 Task: Create a due date automation trigger when advanced on, 2 hours before a card is due add fields without custom field "Resume" set to a date between 1 and 7 working days ago.
Action: Mouse moved to (1284, 92)
Screenshot: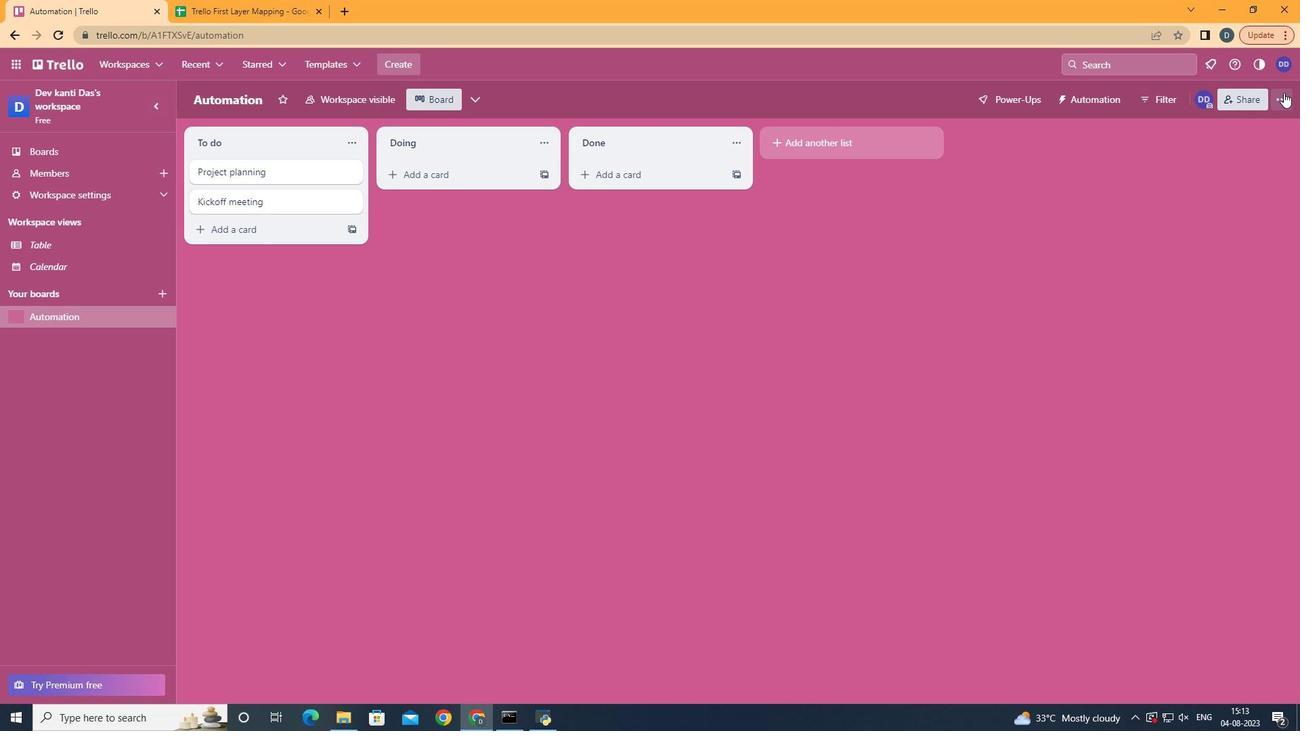 
Action: Mouse pressed left at (1284, 92)
Screenshot: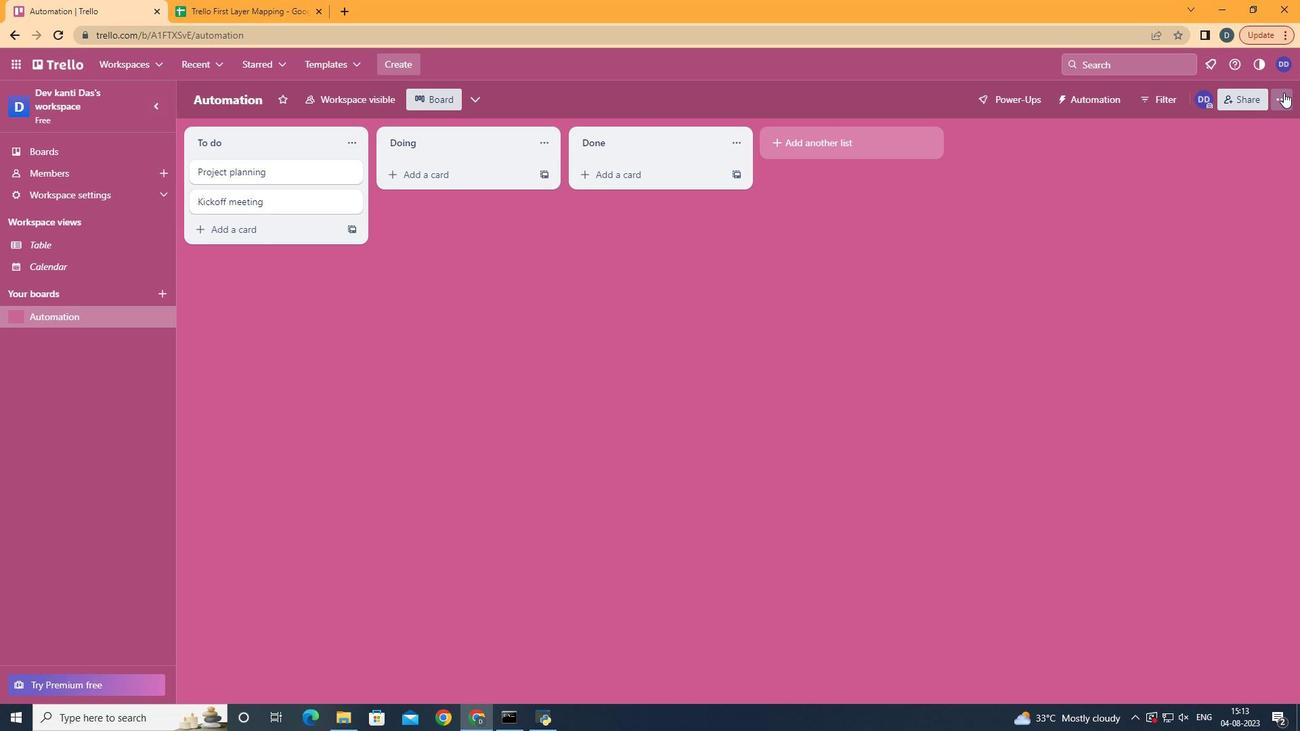 
Action: Mouse moved to (1188, 304)
Screenshot: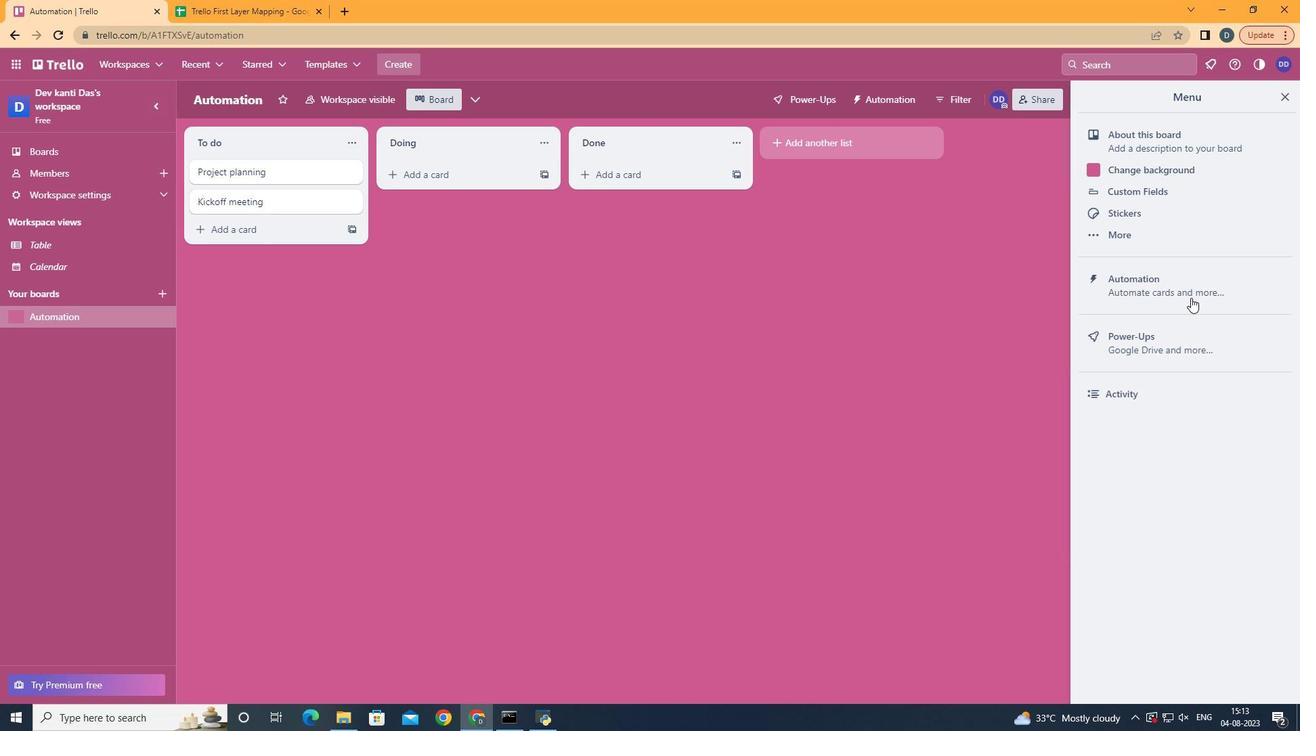 
Action: Mouse pressed left at (1188, 304)
Screenshot: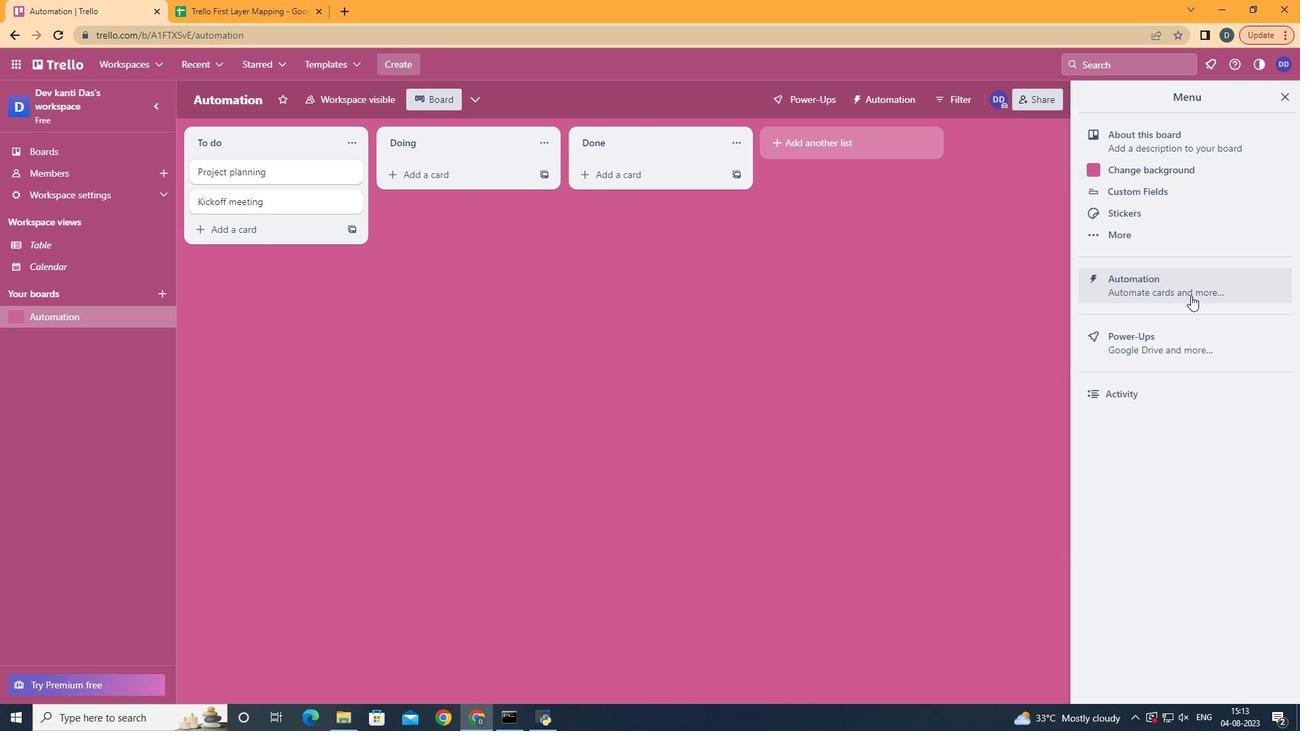 
Action: Mouse moved to (1191, 293)
Screenshot: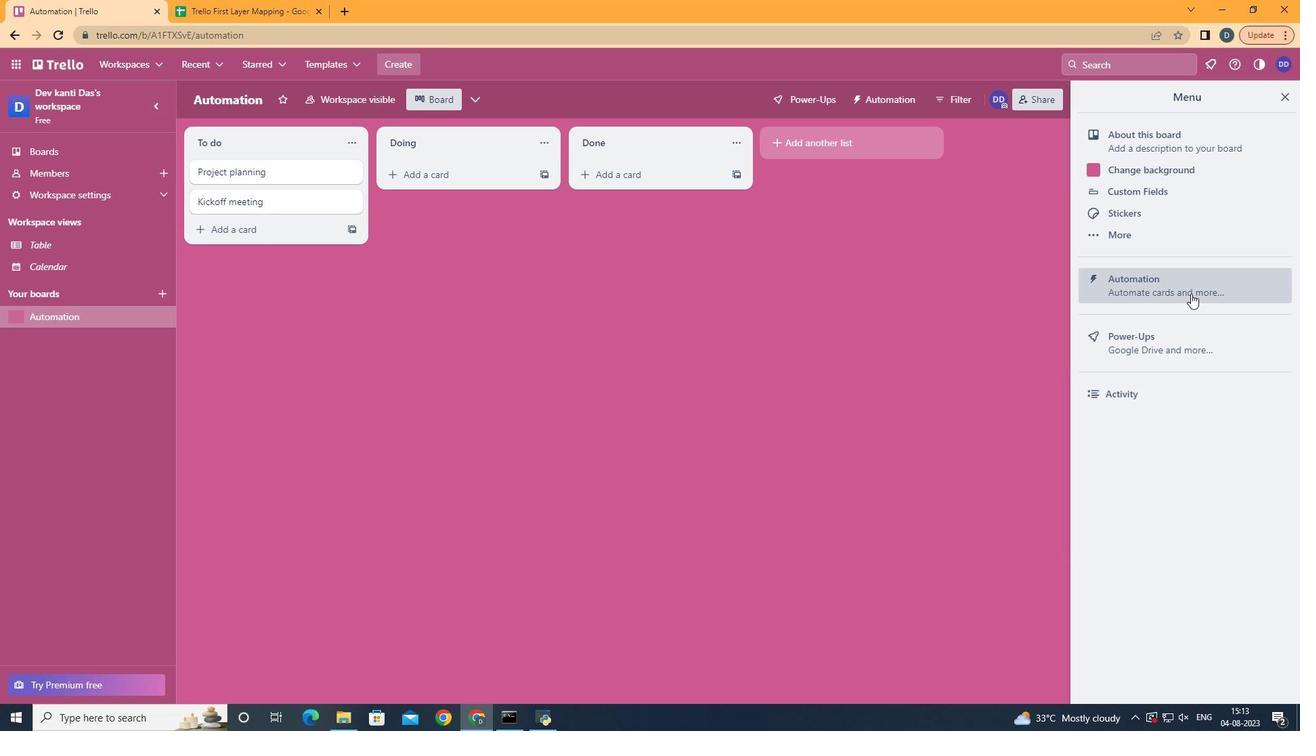 
Action: Mouse pressed left at (1191, 293)
Screenshot: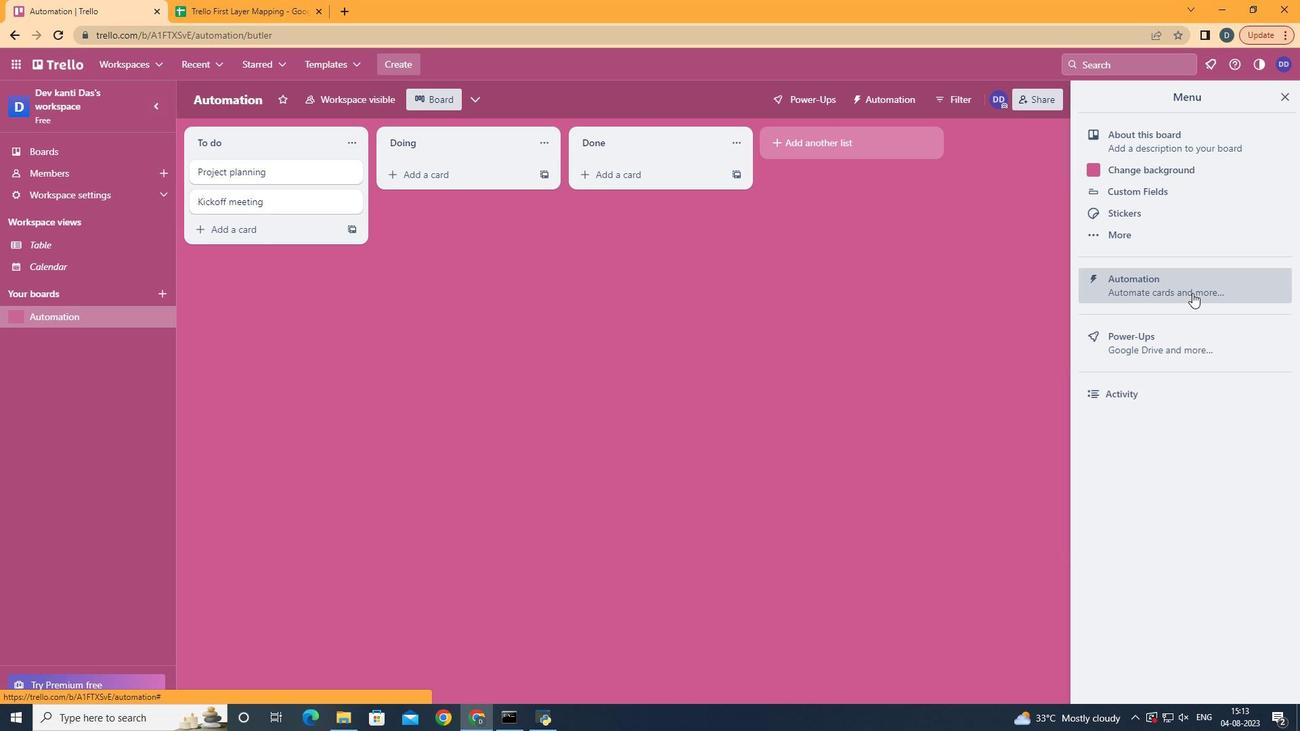 
Action: Mouse moved to (287, 270)
Screenshot: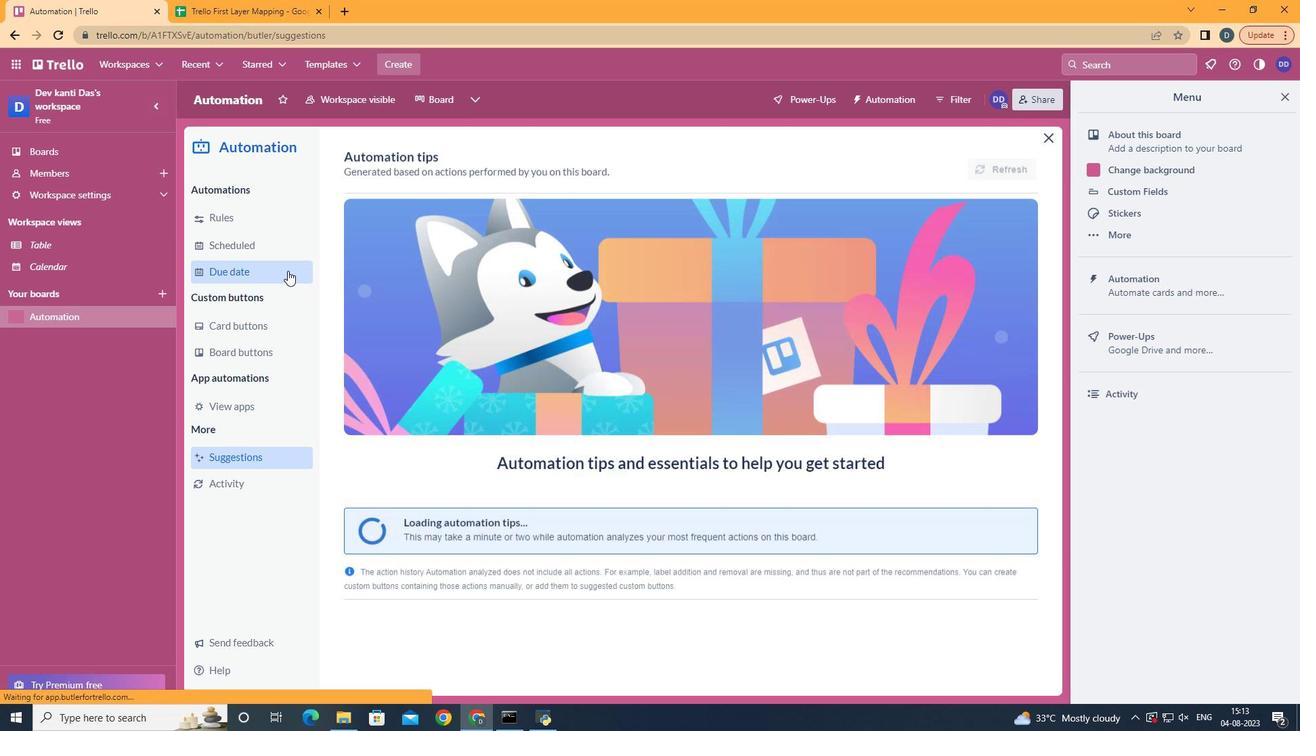 
Action: Mouse pressed left at (287, 270)
Screenshot: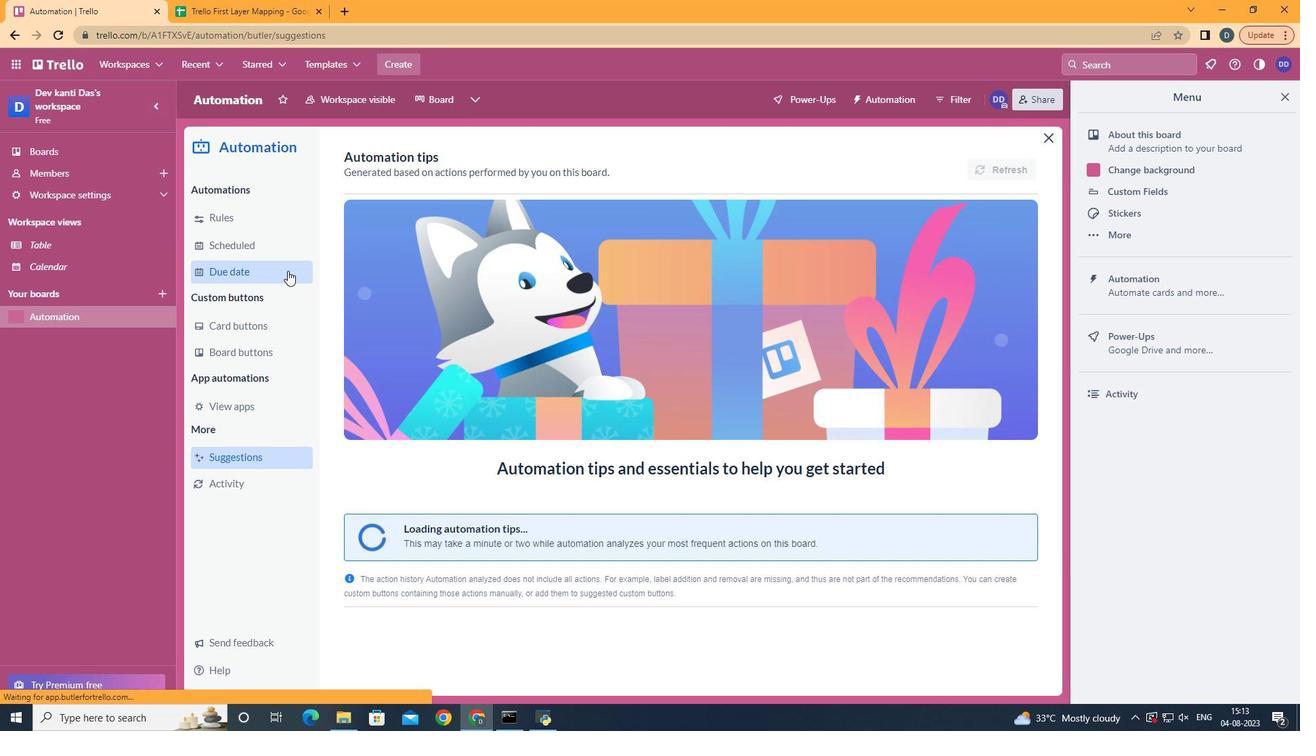
Action: Mouse moved to (950, 162)
Screenshot: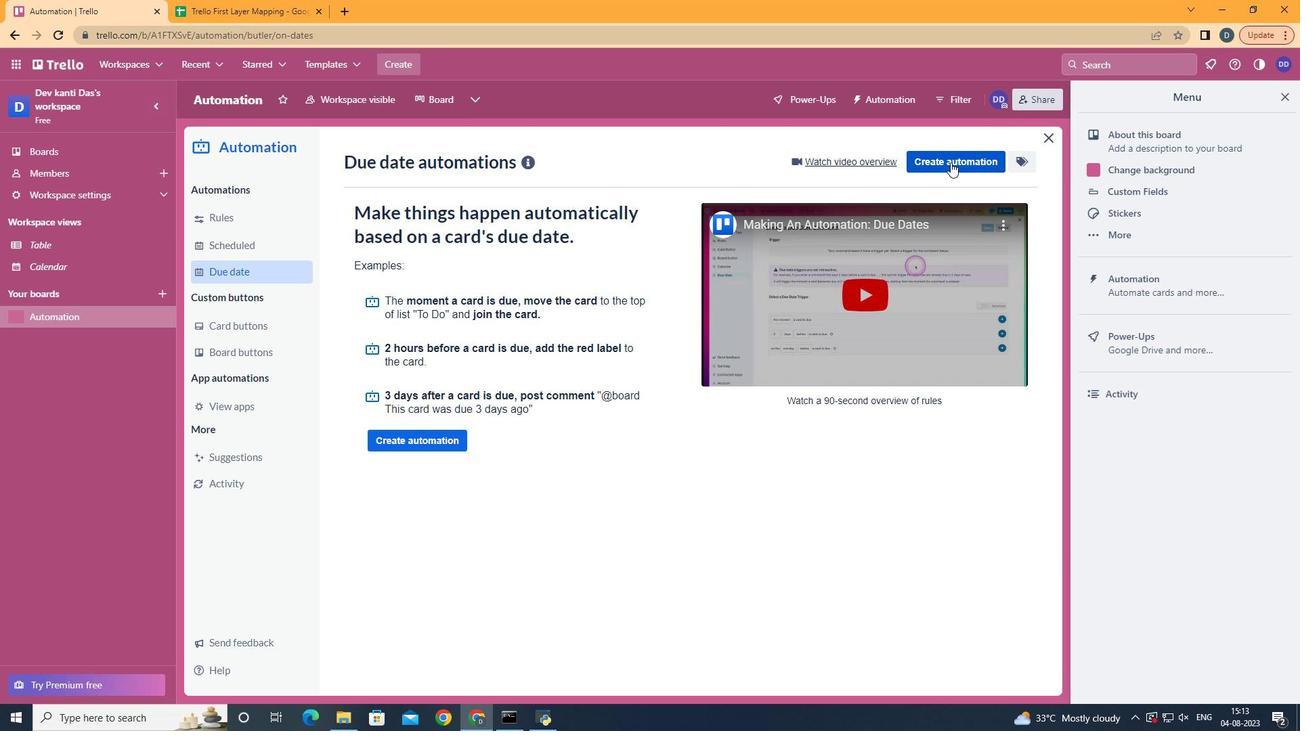 
Action: Mouse pressed left at (950, 162)
Screenshot: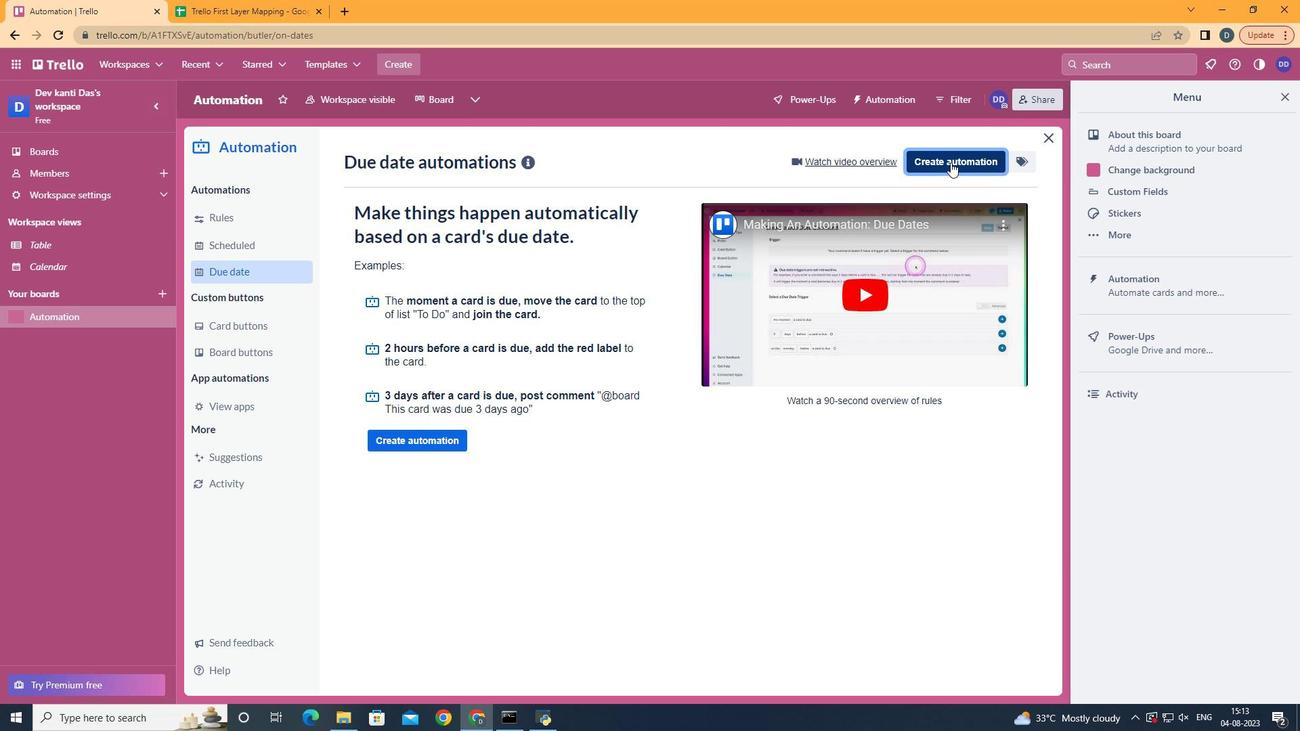 
Action: Mouse moved to (761, 287)
Screenshot: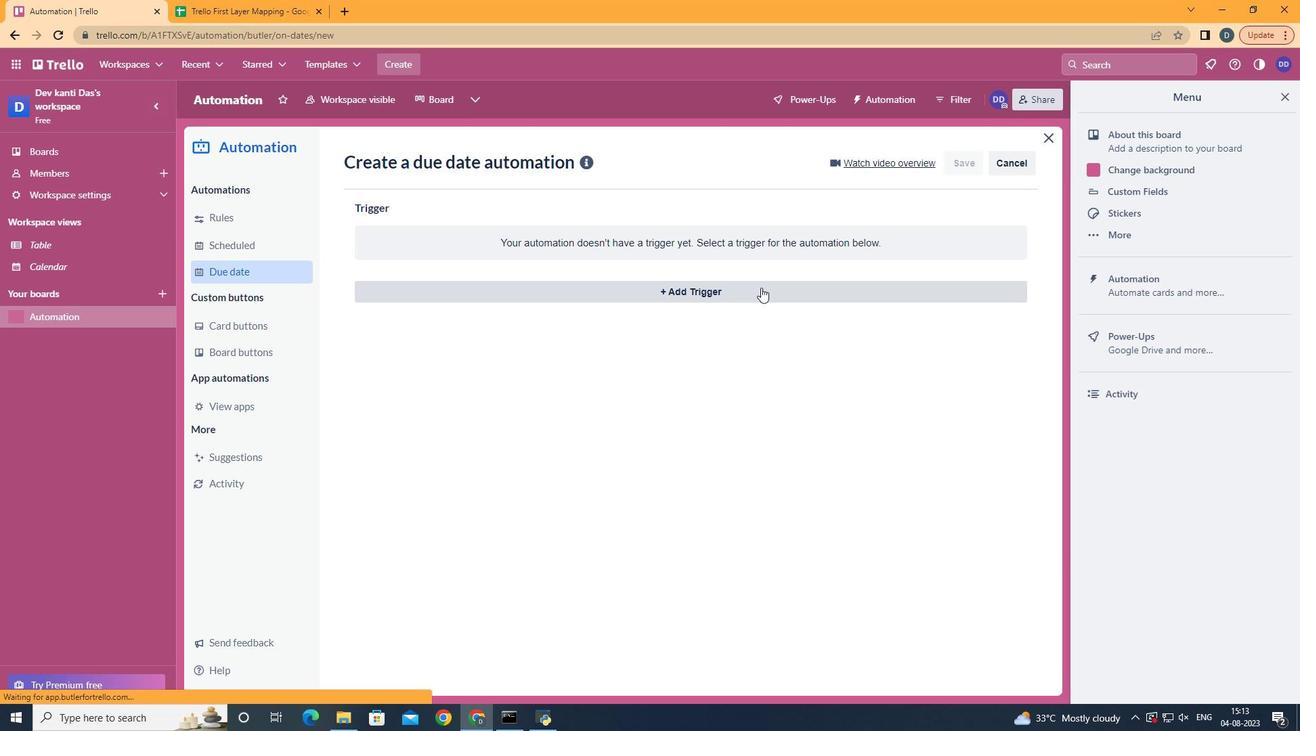 
Action: Mouse pressed left at (761, 287)
Screenshot: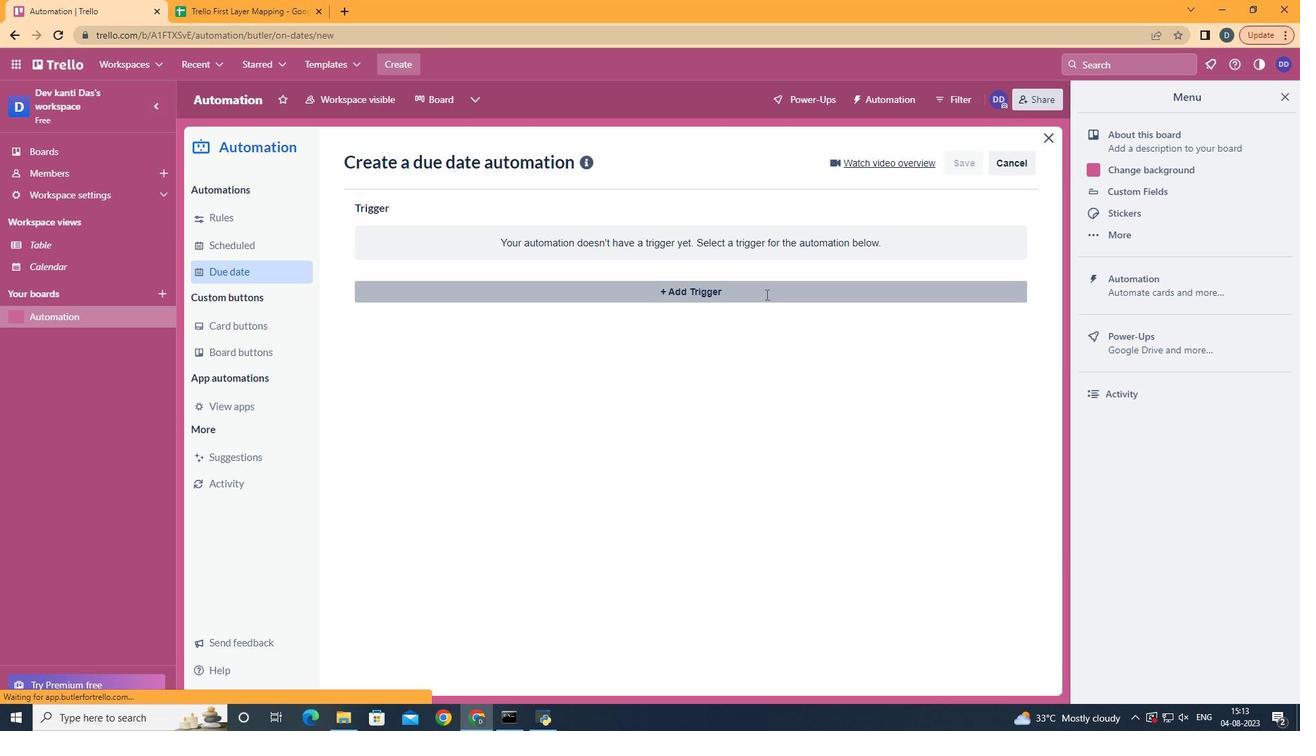 
Action: Mouse moved to (431, 579)
Screenshot: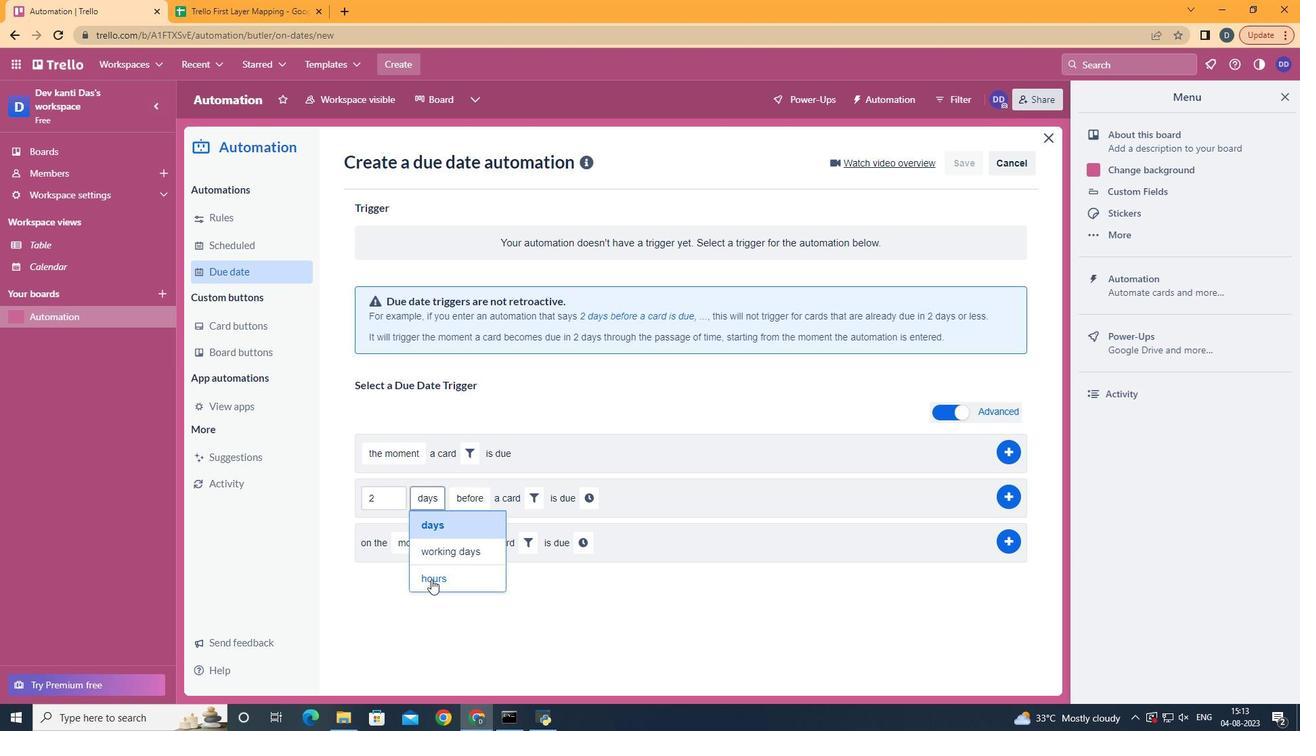 
Action: Mouse pressed left at (431, 579)
Screenshot: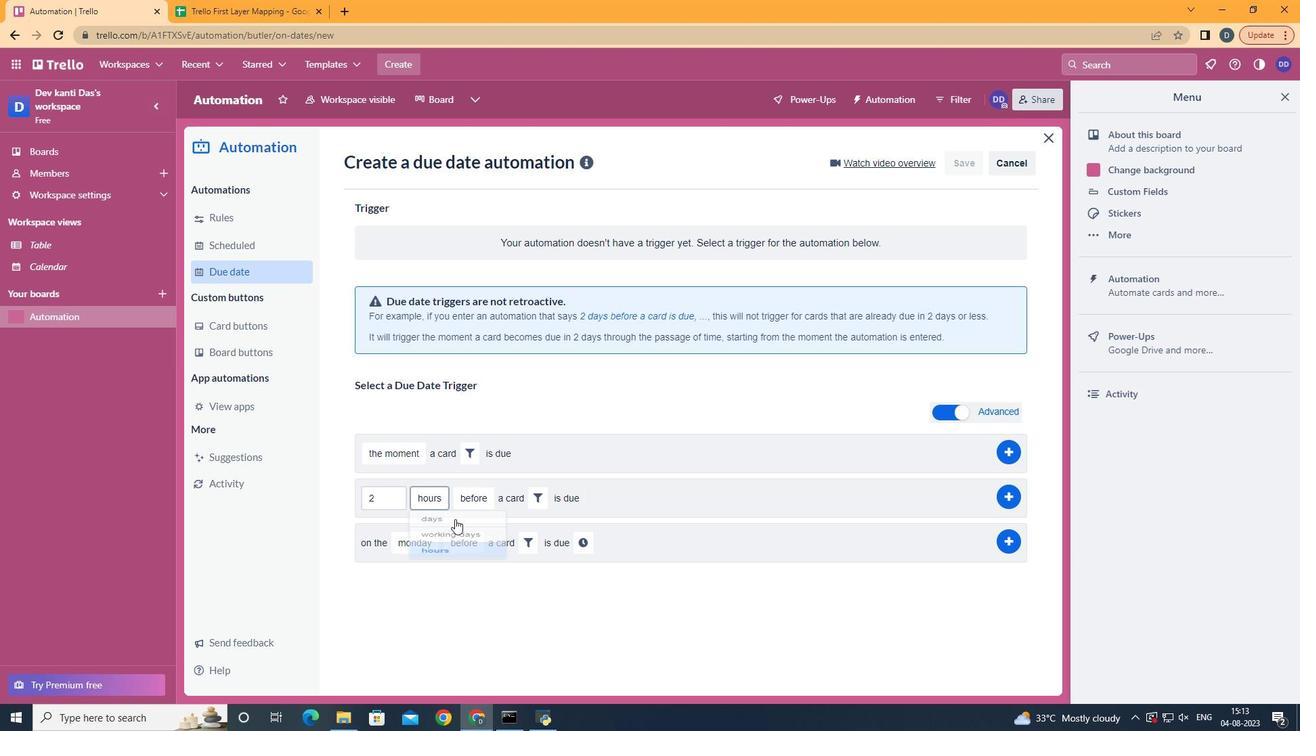
Action: Mouse moved to (468, 517)
Screenshot: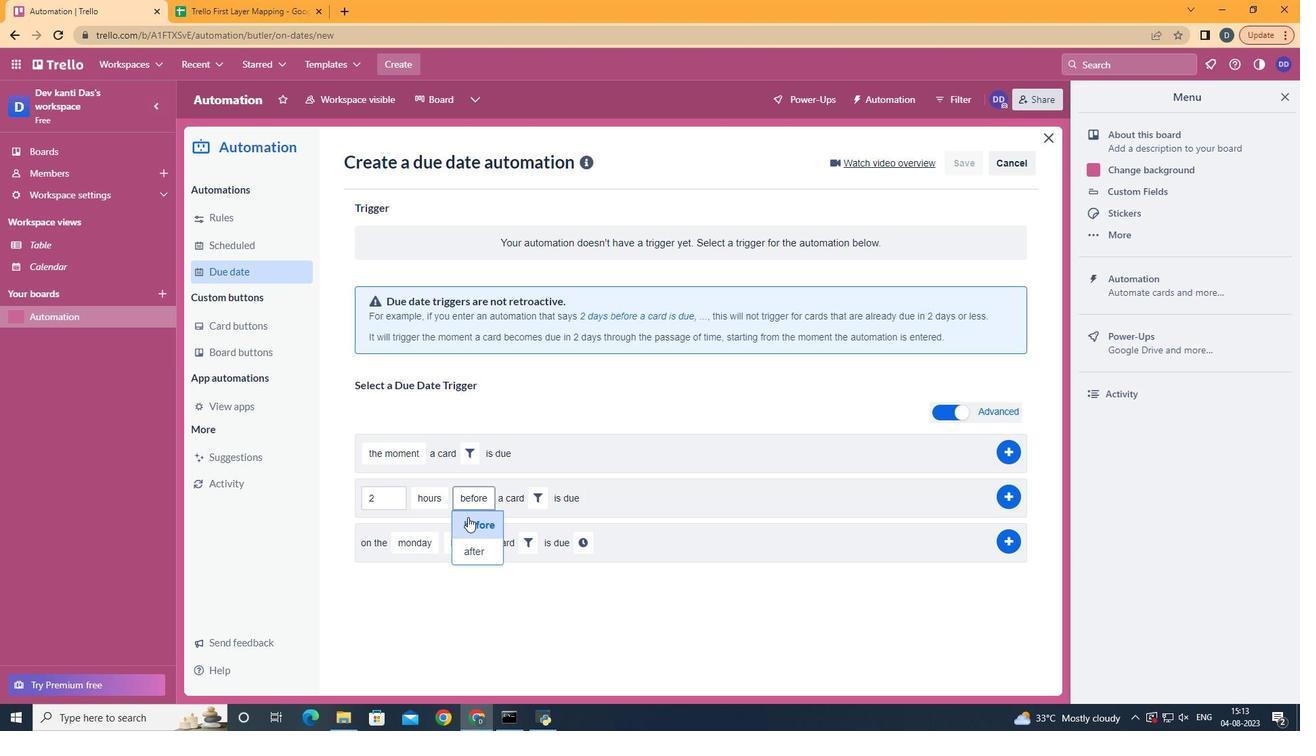 
Action: Mouse pressed left at (468, 517)
Screenshot: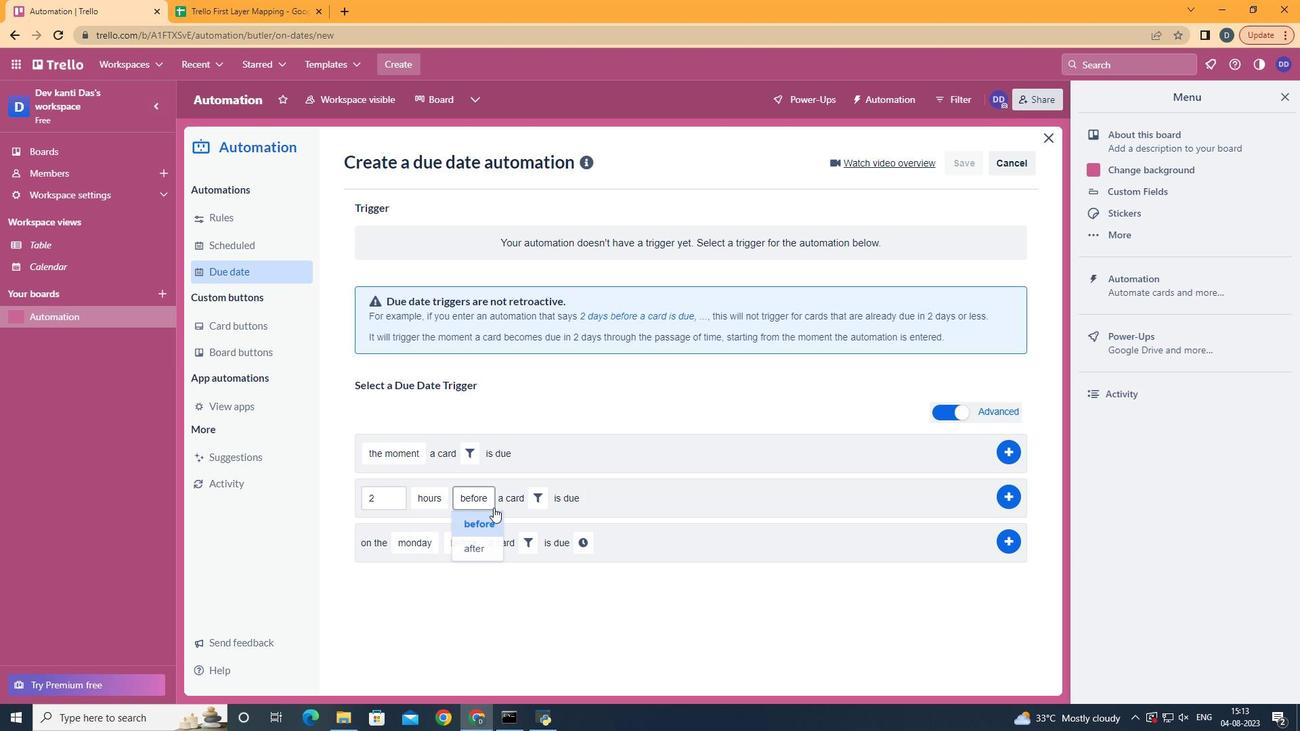 
Action: Mouse moved to (538, 493)
Screenshot: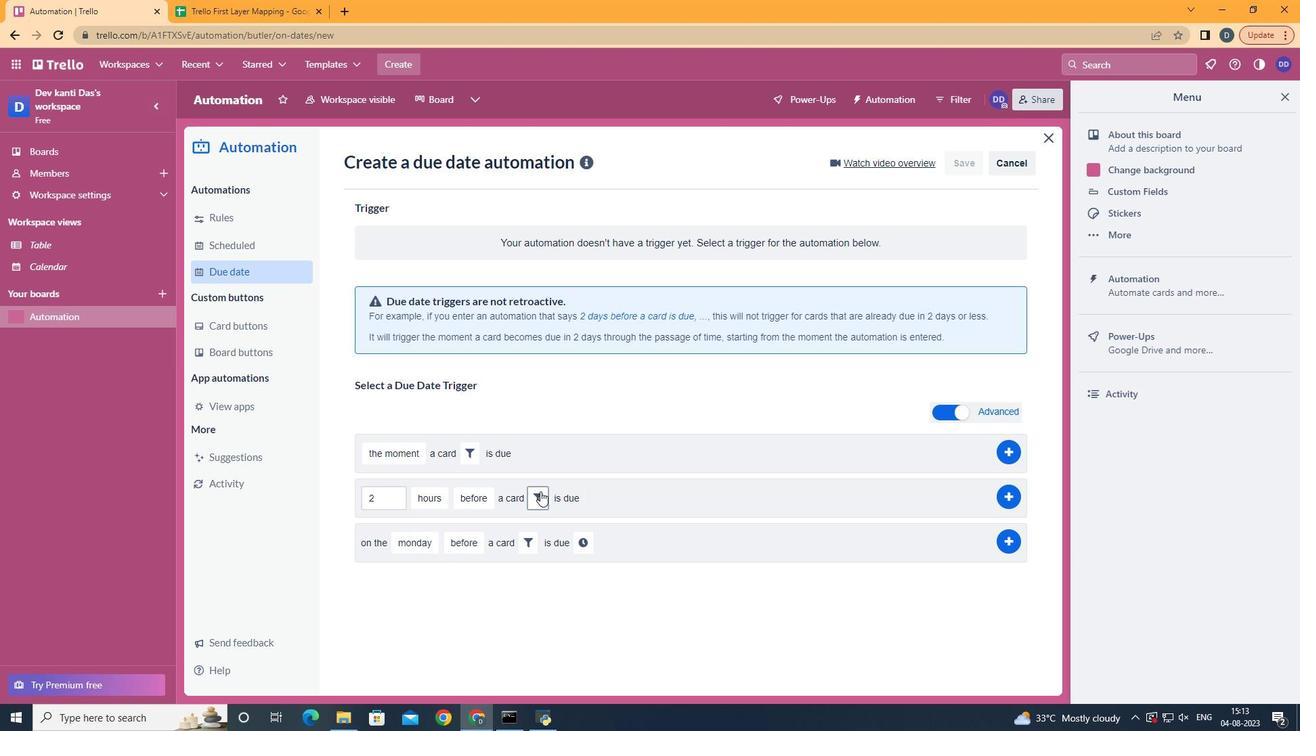 
Action: Mouse pressed left at (538, 493)
Screenshot: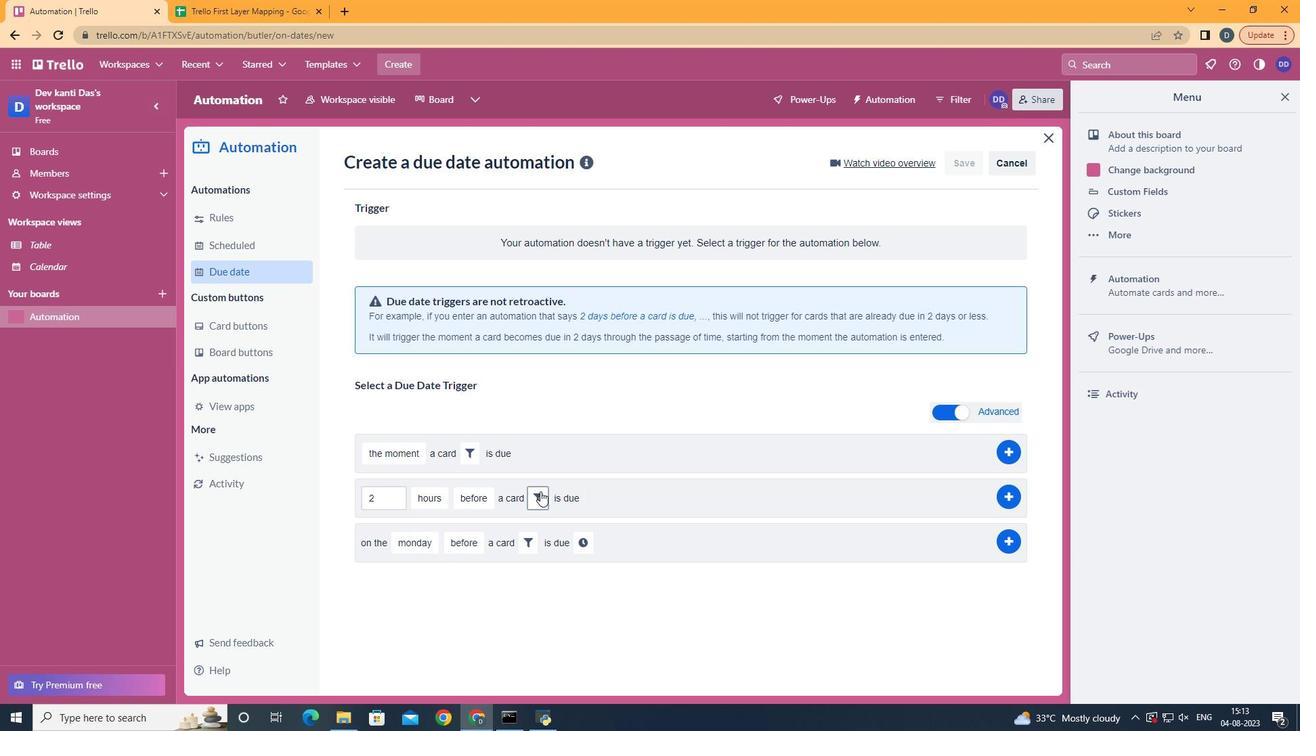 
Action: Mouse moved to (758, 539)
Screenshot: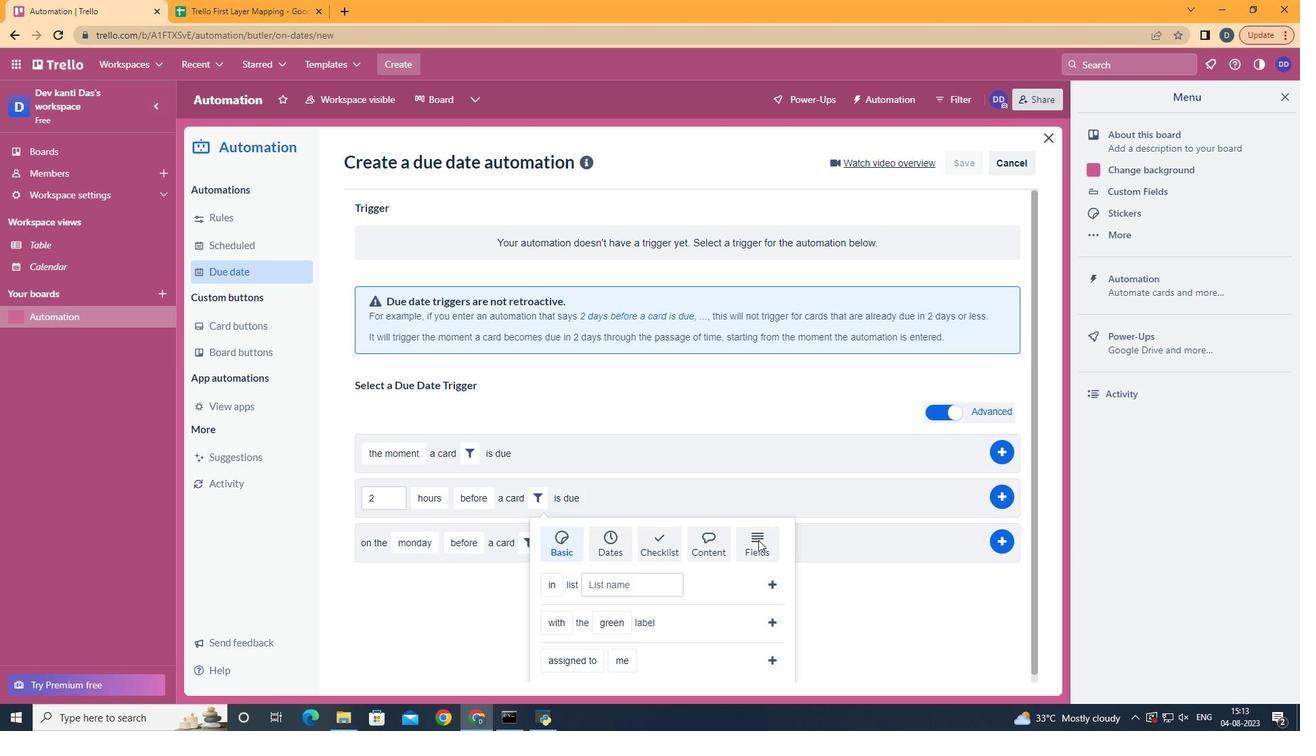 
Action: Mouse pressed left at (758, 539)
Screenshot: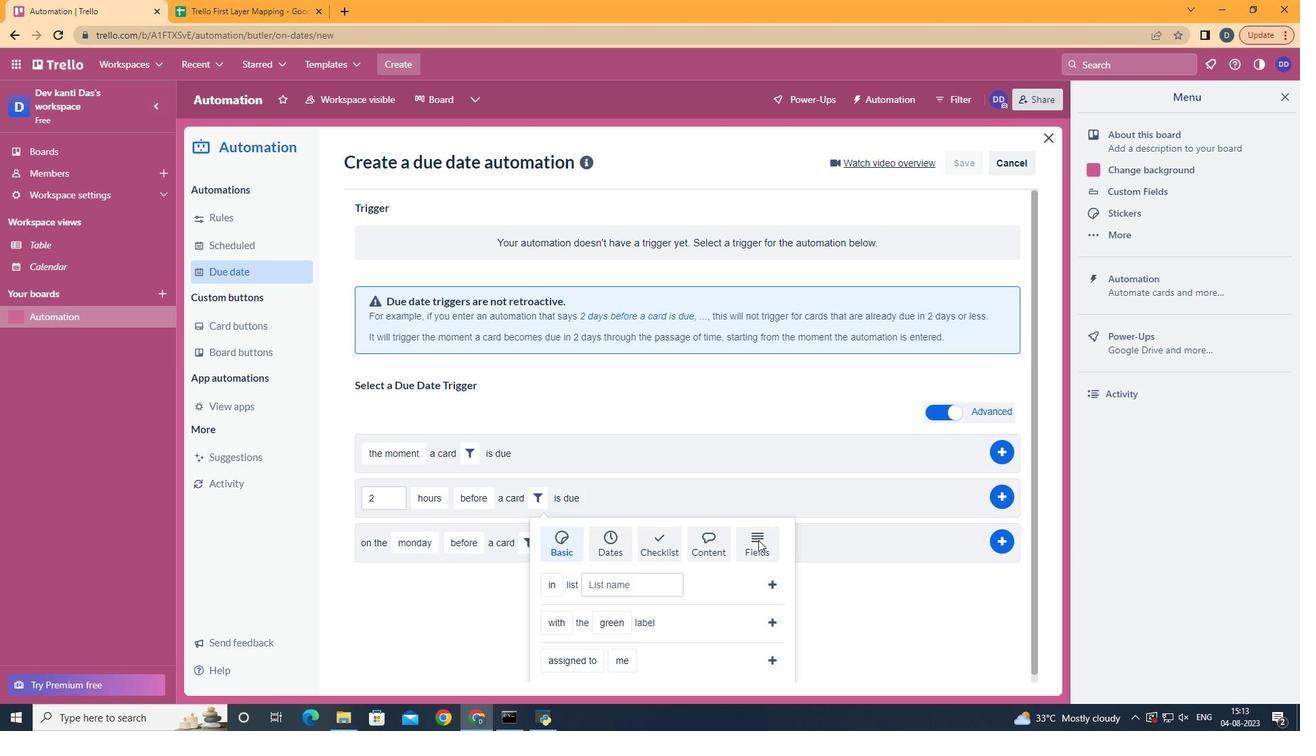 
Action: Mouse moved to (758, 540)
Screenshot: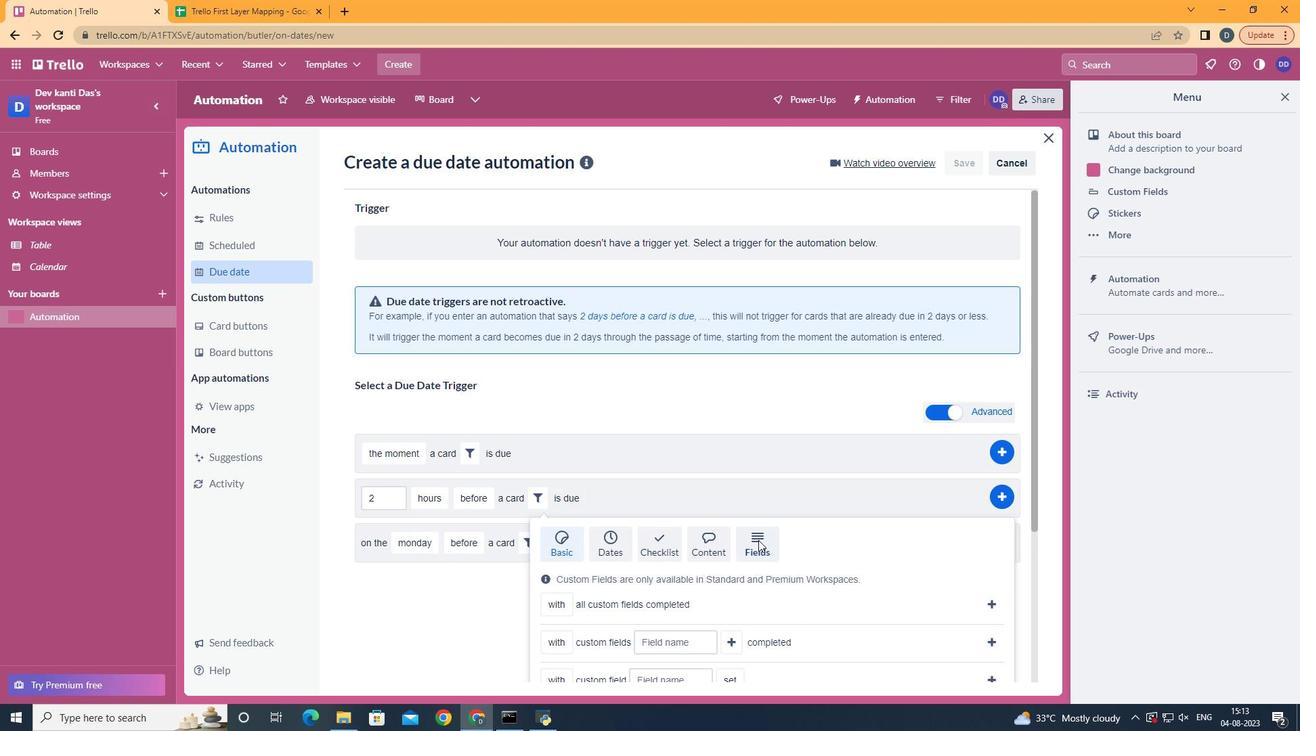 
Action: Mouse scrolled (758, 539) with delta (0, 0)
Screenshot: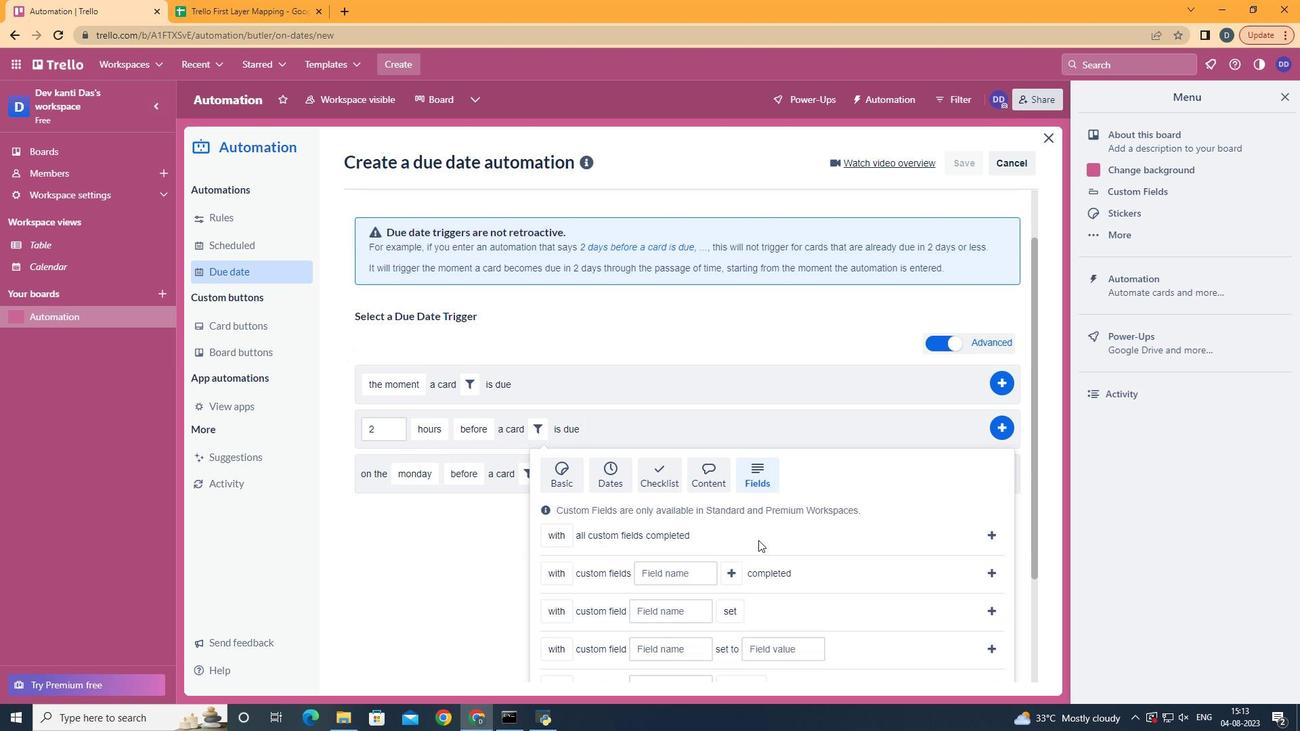 
Action: Mouse scrolled (758, 539) with delta (0, 0)
Screenshot: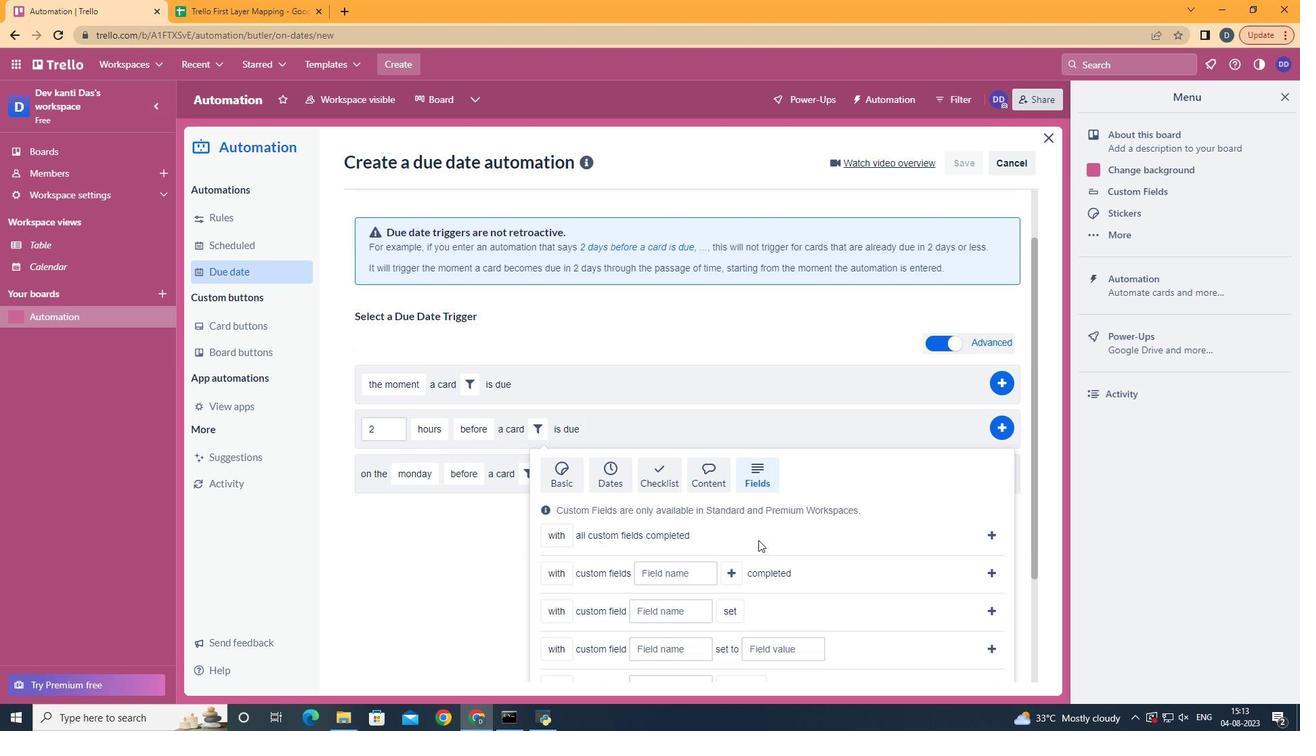 
Action: Mouse scrolled (758, 539) with delta (0, 0)
Screenshot: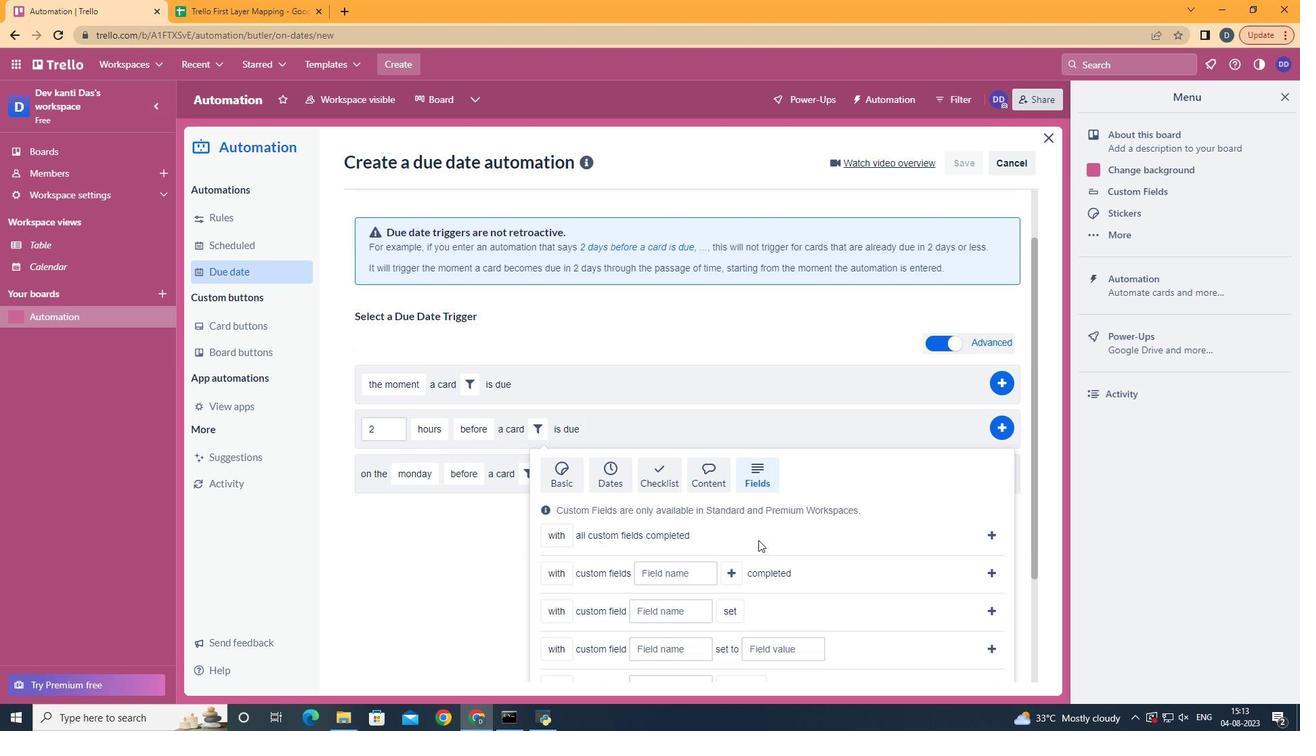 
Action: Mouse scrolled (758, 539) with delta (0, 0)
Screenshot: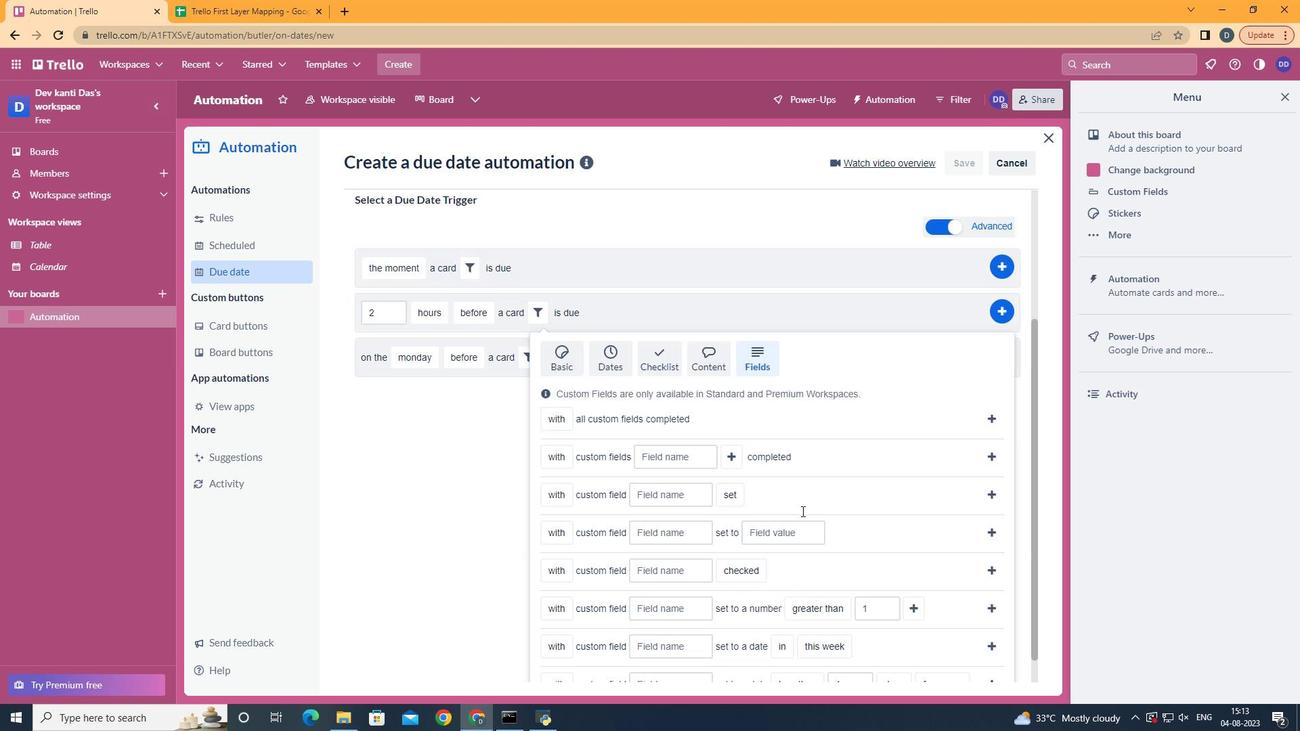 
Action: Mouse scrolled (758, 539) with delta (0, 0)
Screenshot: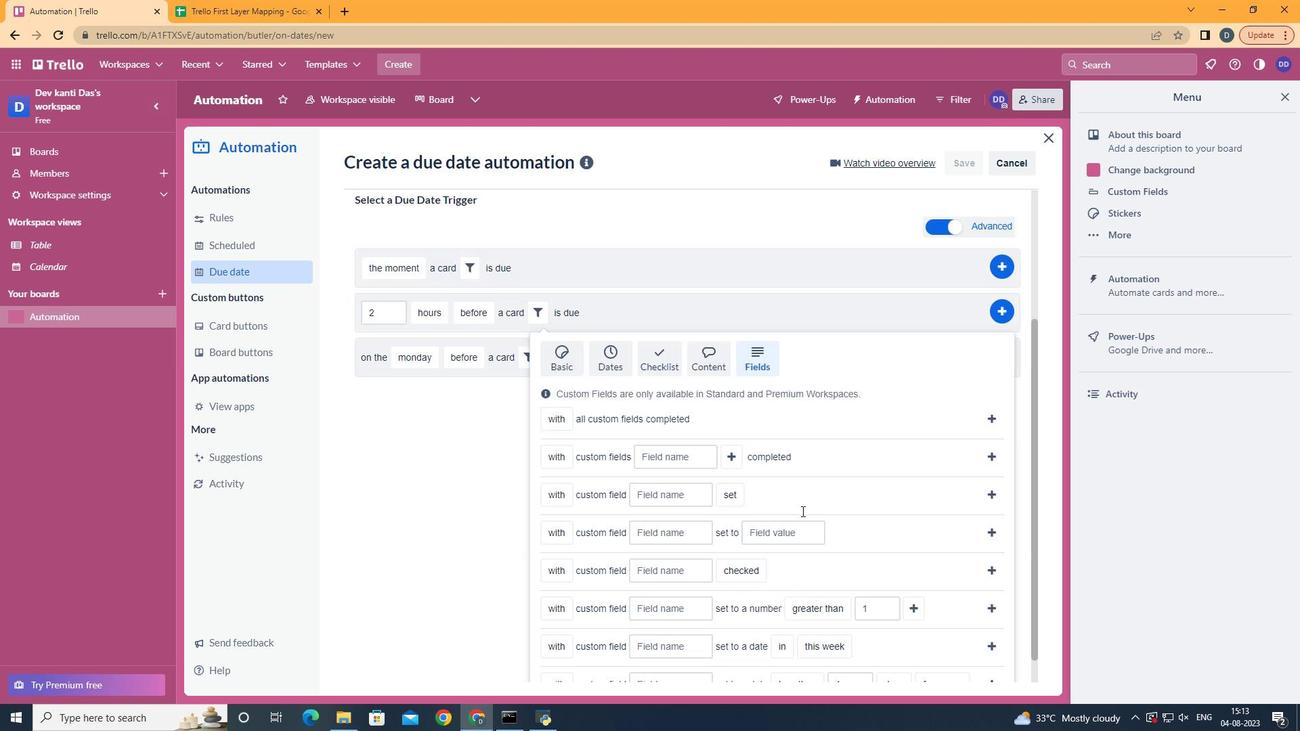 
Action: Mouse scrolled (758, 539) with delta (0, 0)
Screenshot: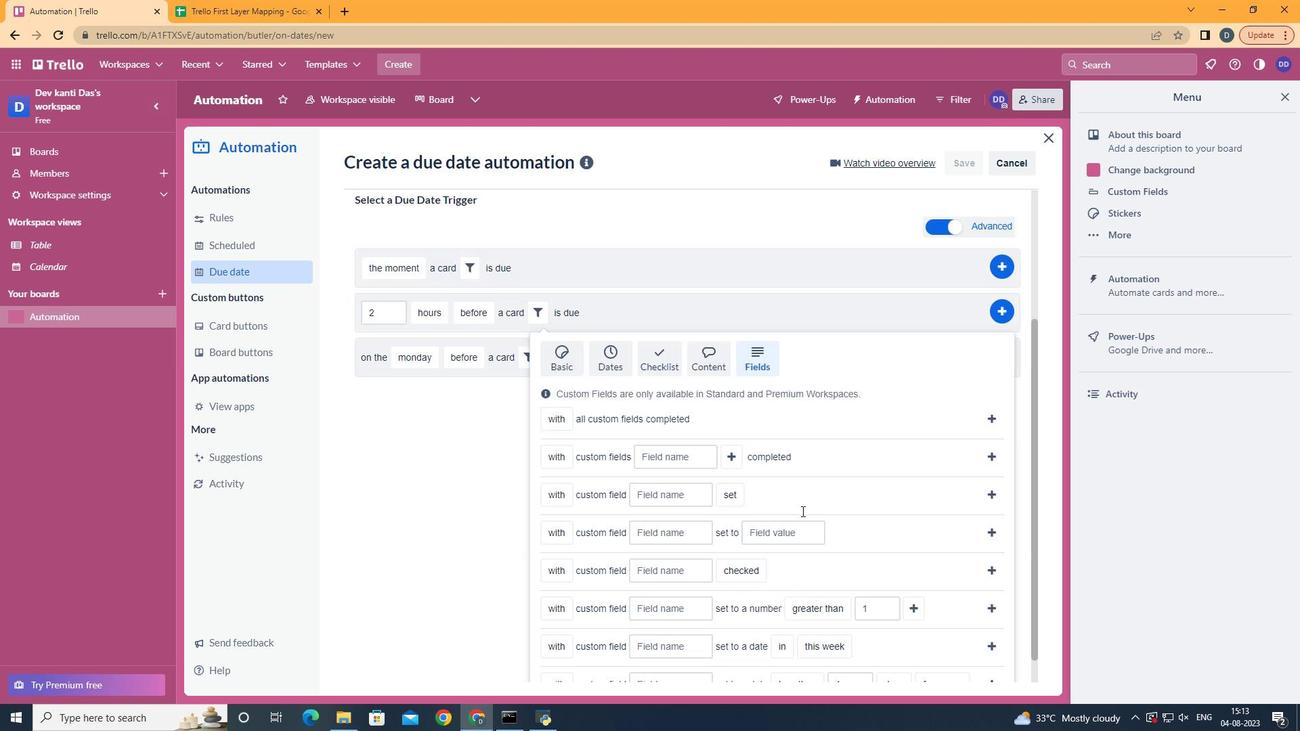 
Action: Mouse scrolled (758, 539) with delta (0, 0)
Screenshot: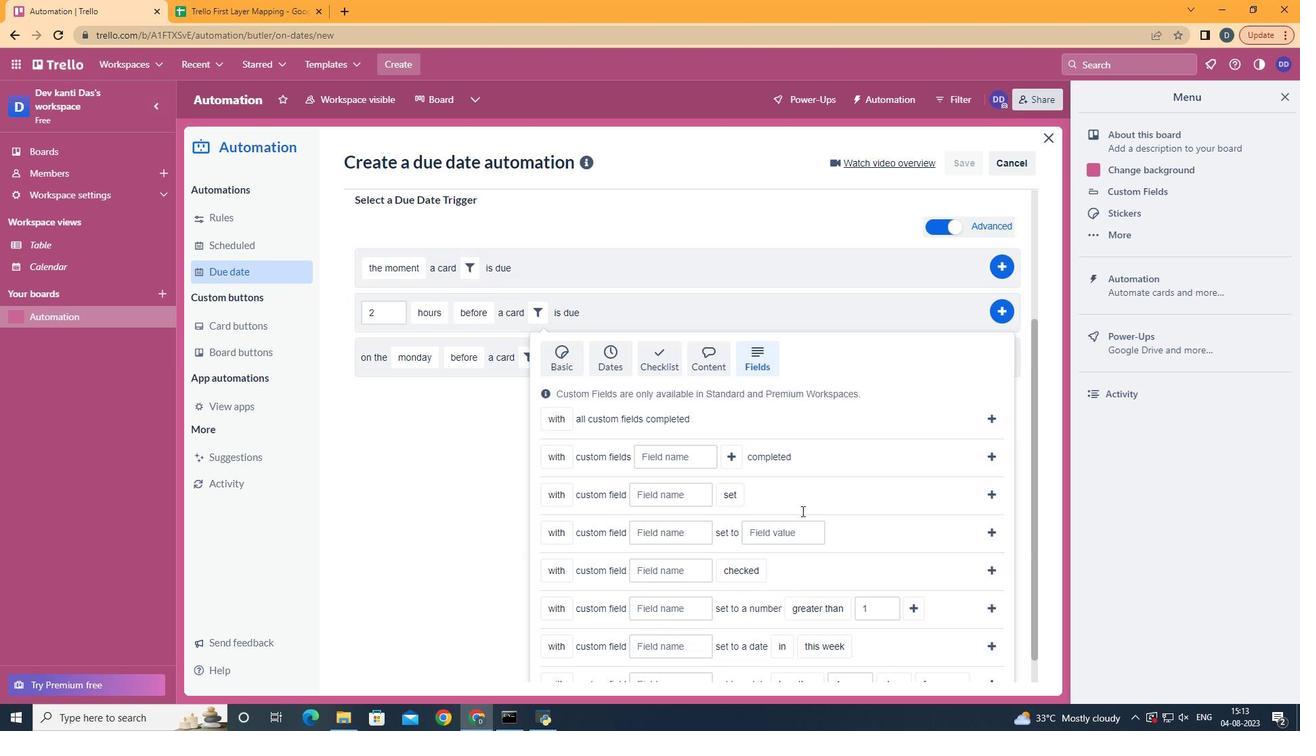 
Action: Mouse moved to (567, 634)
Screenshot: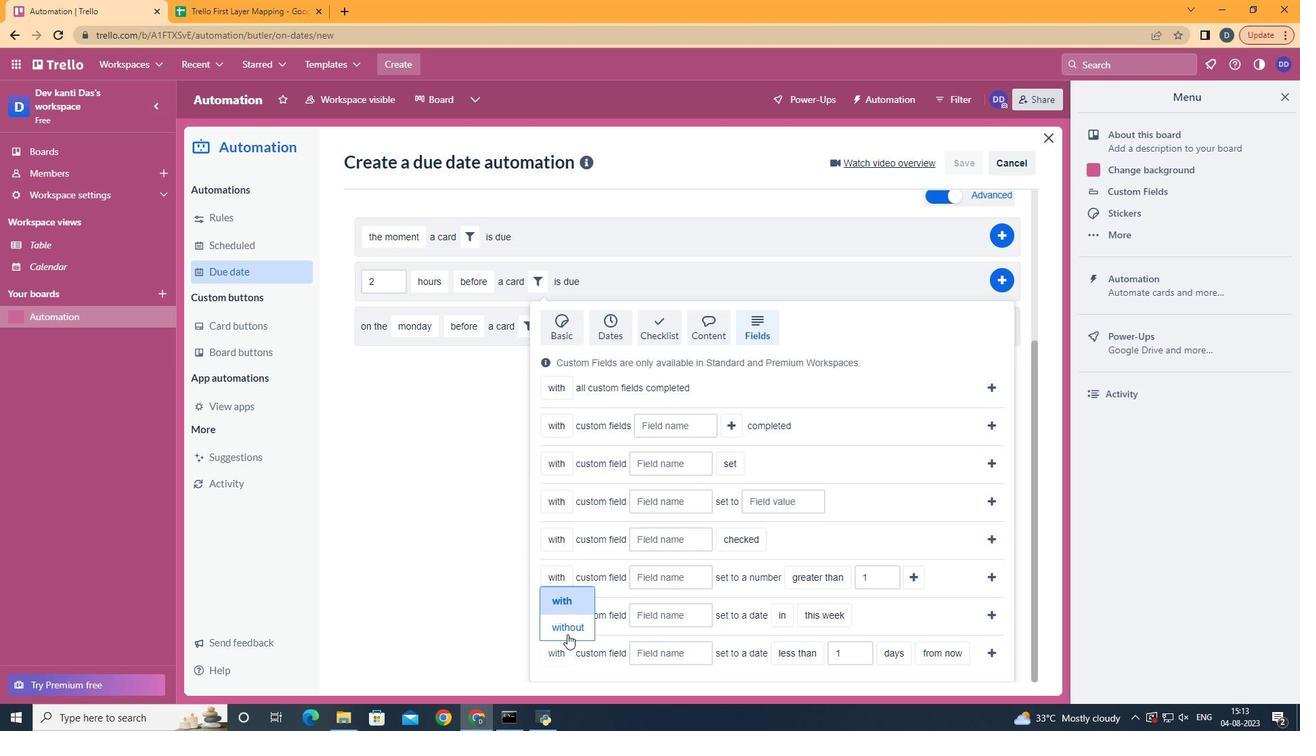 
Action: Mouse pressed left at (567, 634)
Screenshot: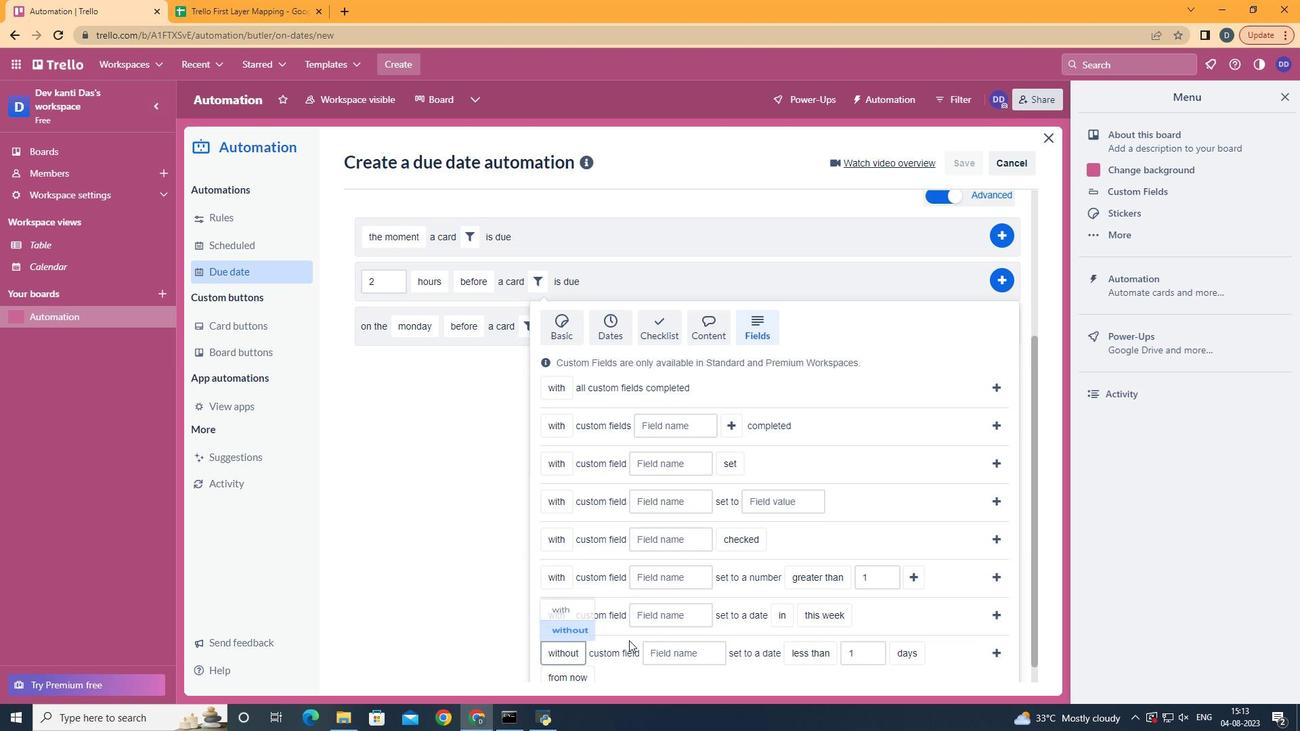 
Action: Mouse moved to (671, 646)
Screenshot: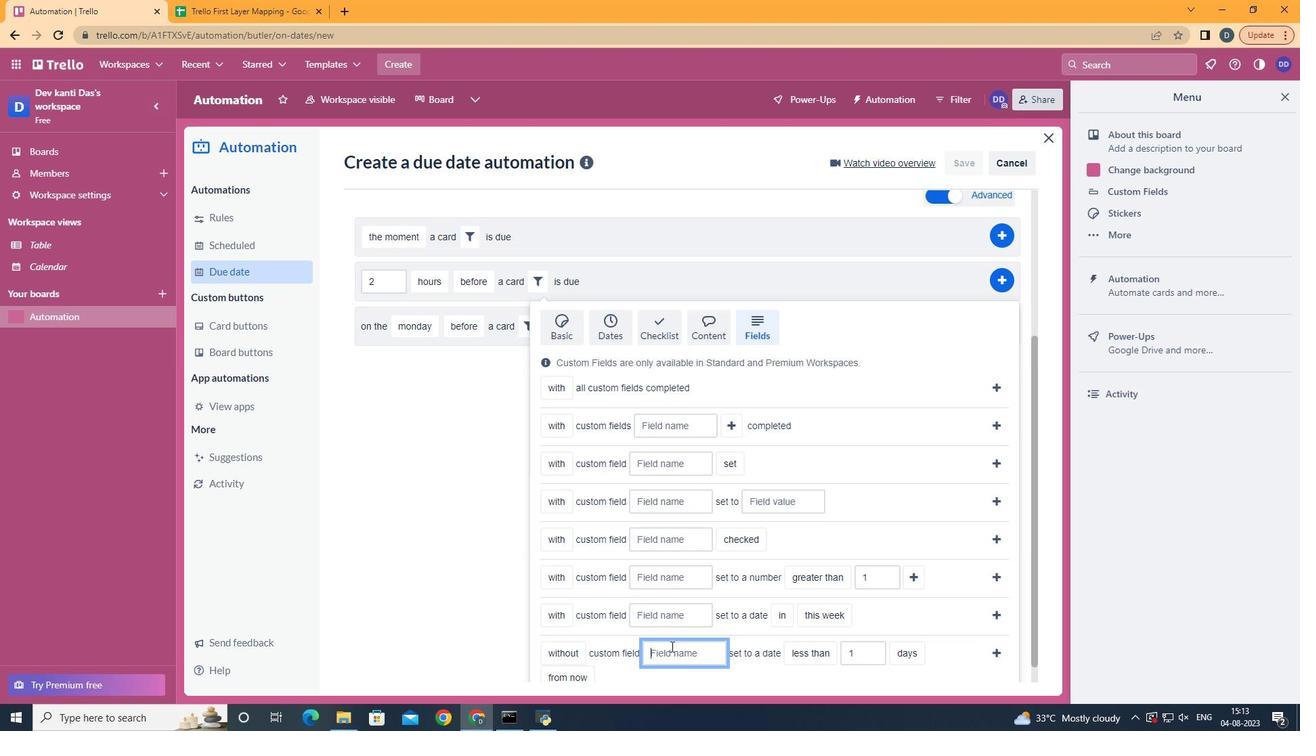 
Action: Mouse pressed left at (671, 646)
Screenshot: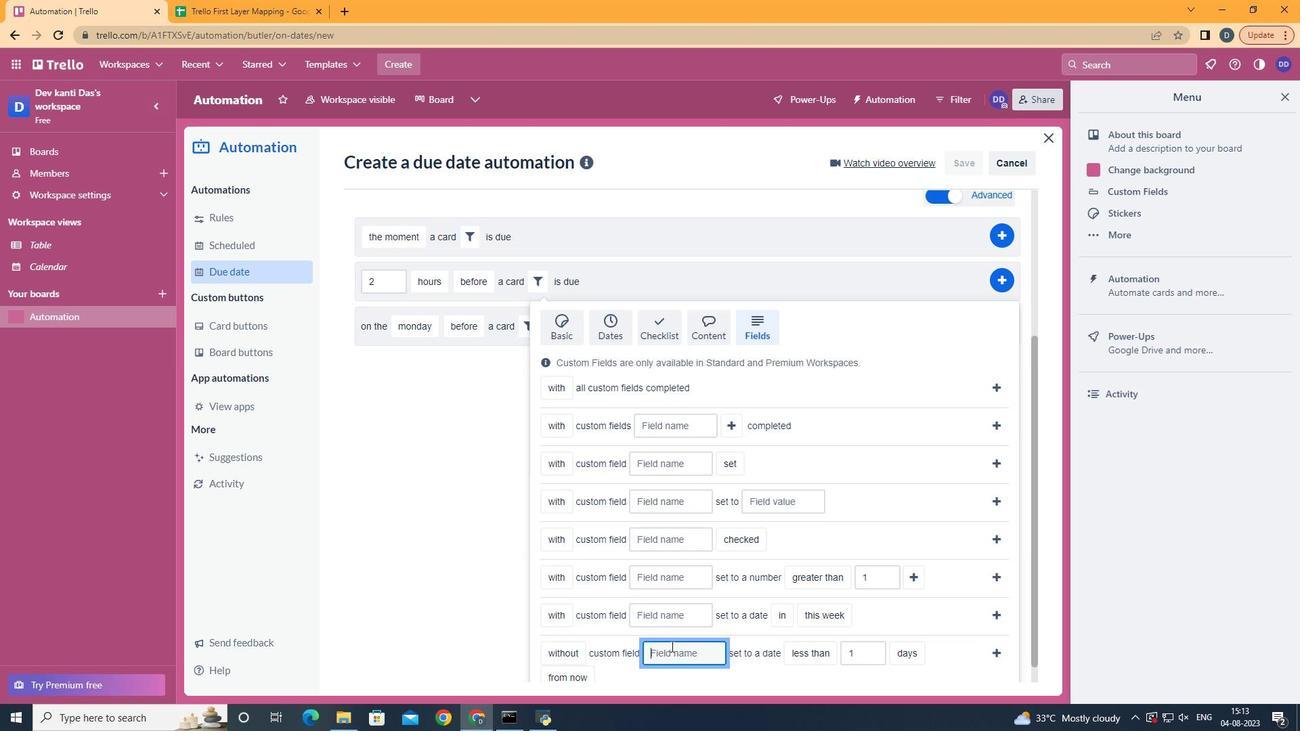 
Action: Mouse moved to (671, 646)
Screenshot: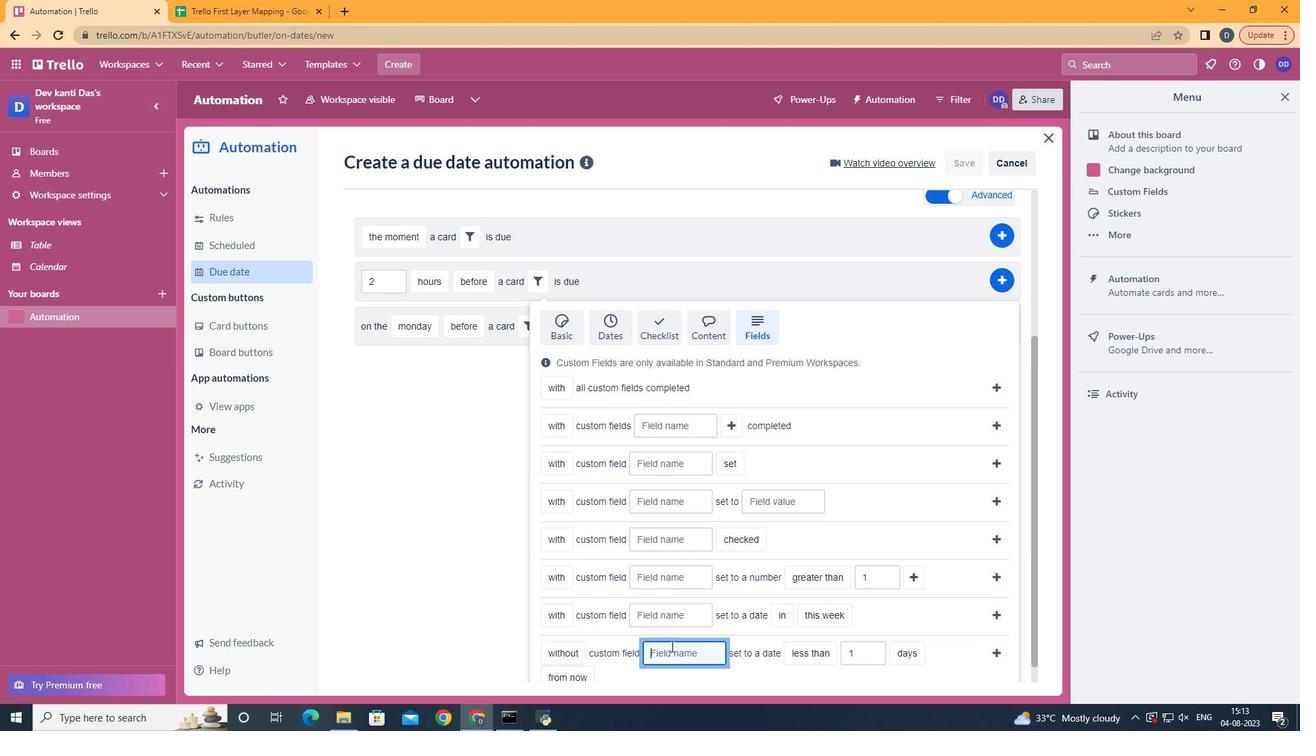 
Action: Key pressed <Key.shift>Resume
Screenshot: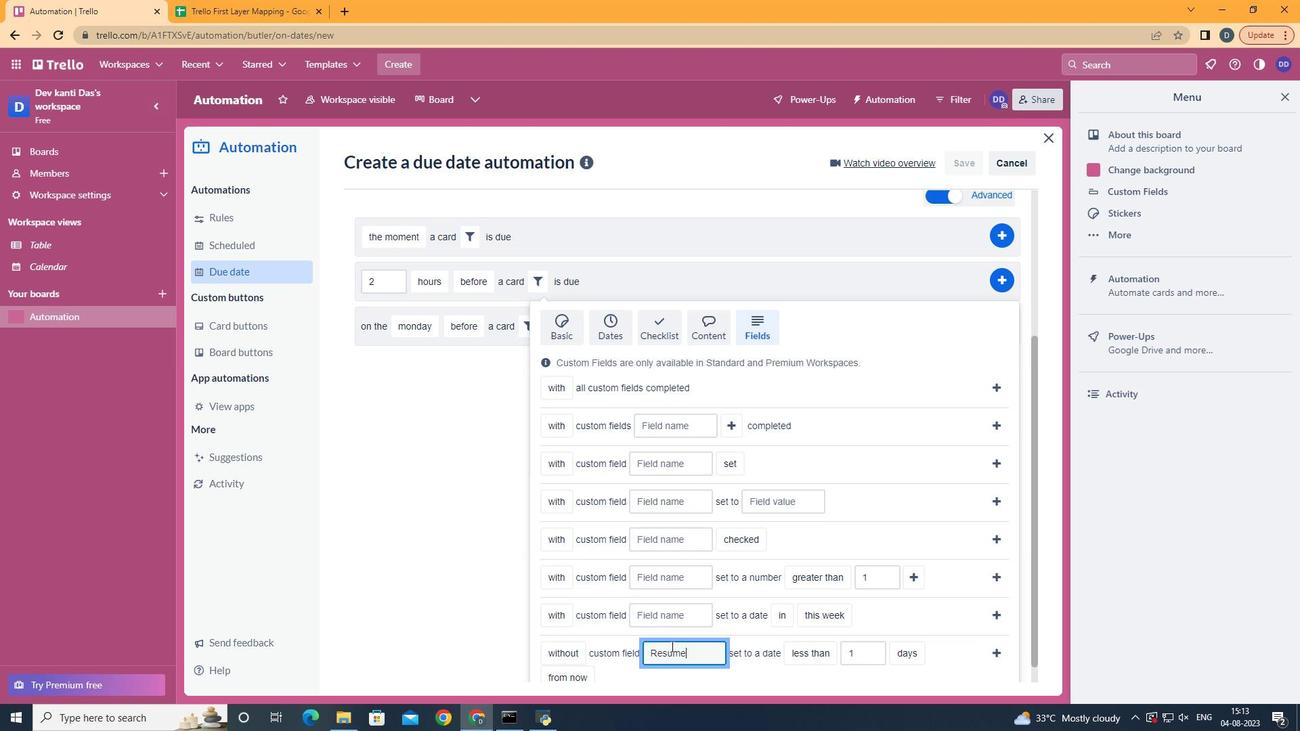 
Action: Mouse scrolled (671, 646) with delta (0, 0)
Screenshot: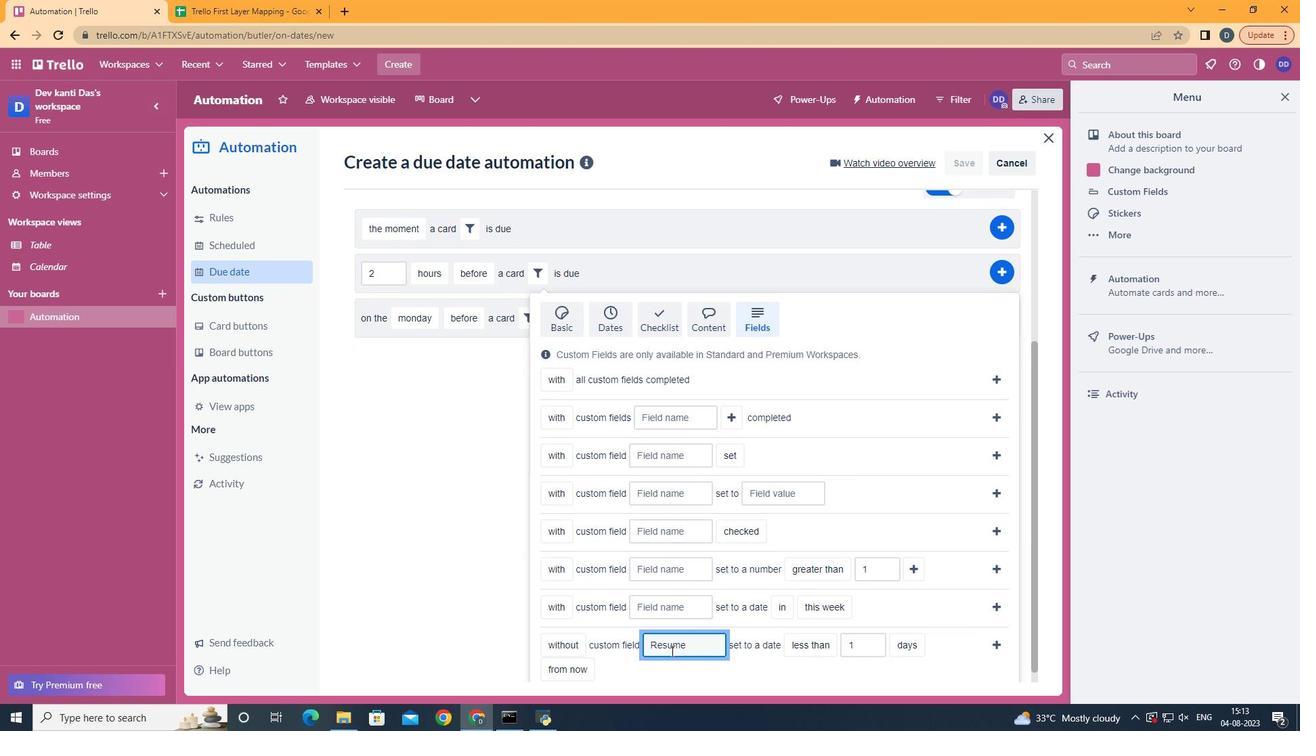 
Action: Mouse moved to (671, 650)
Screenshot: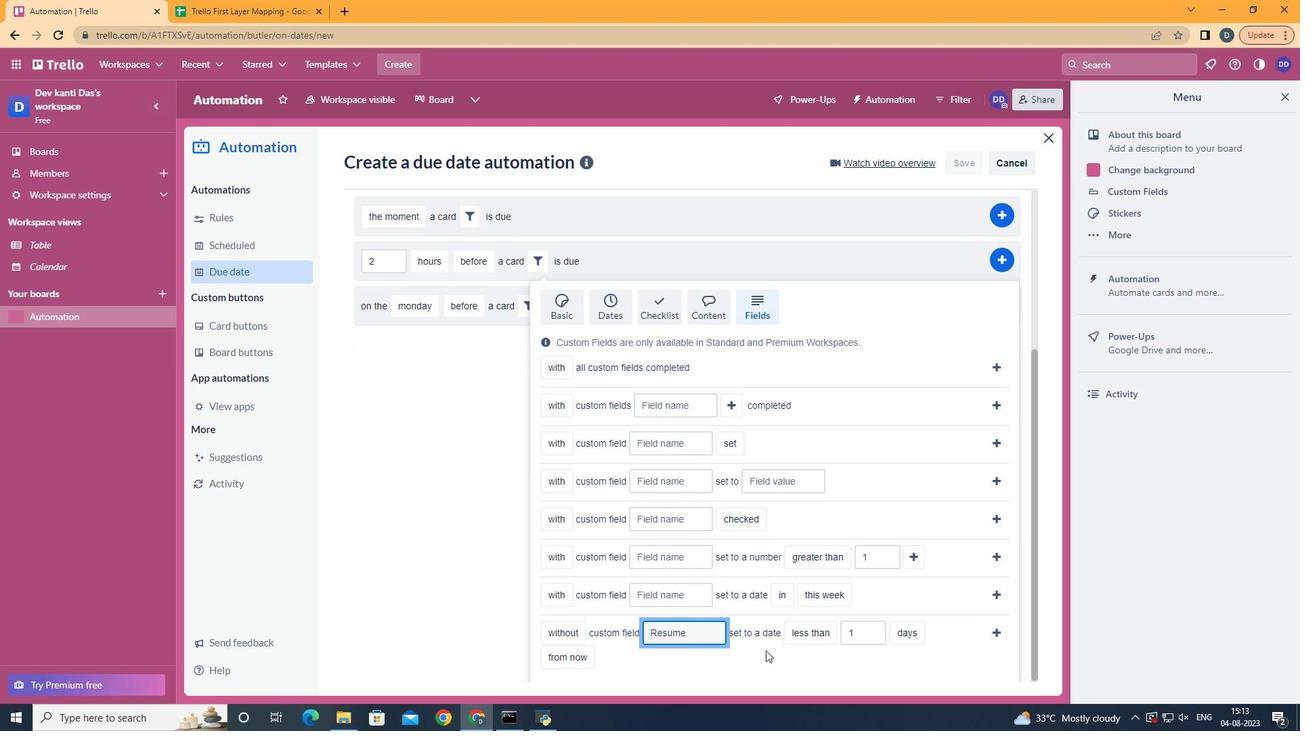 
Action: Mouse scrolled (671, 650) with delta (0, 0)
Screenshot: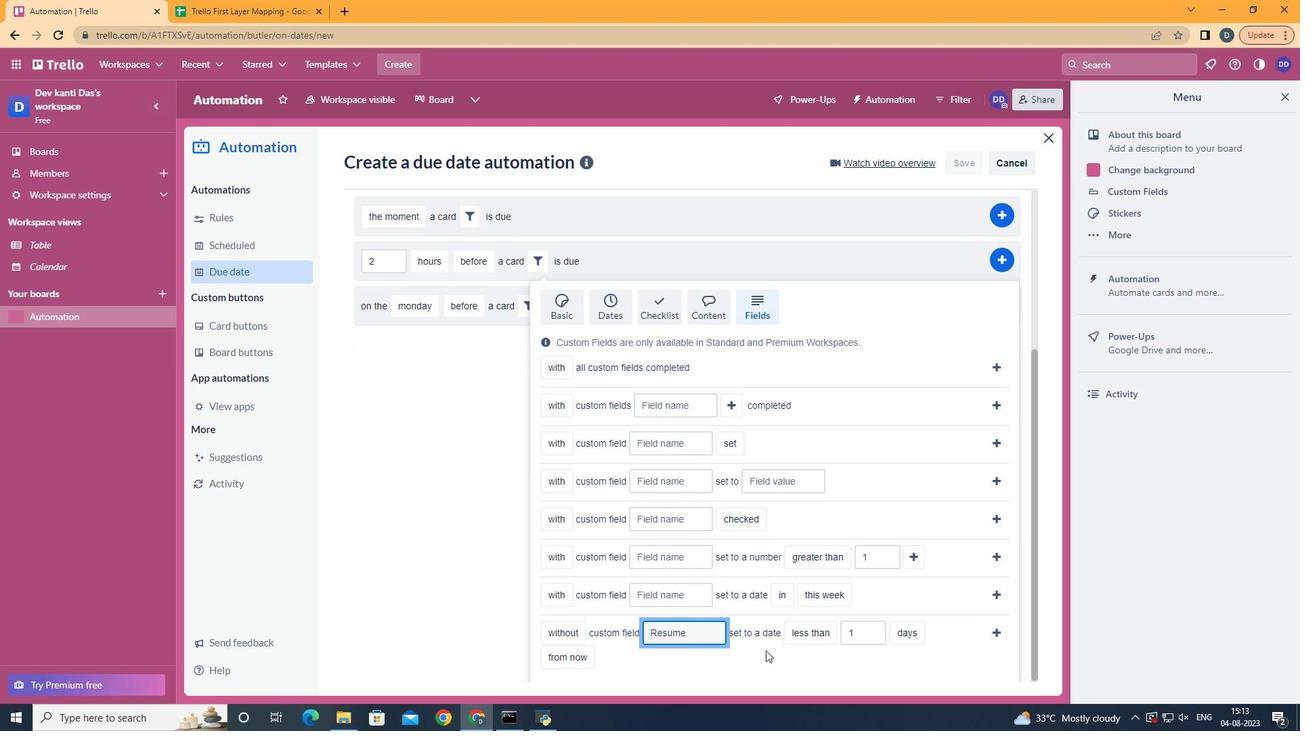 
Action: Mouse scrolled (671, 650) with delta (0, 0)
Screenshot: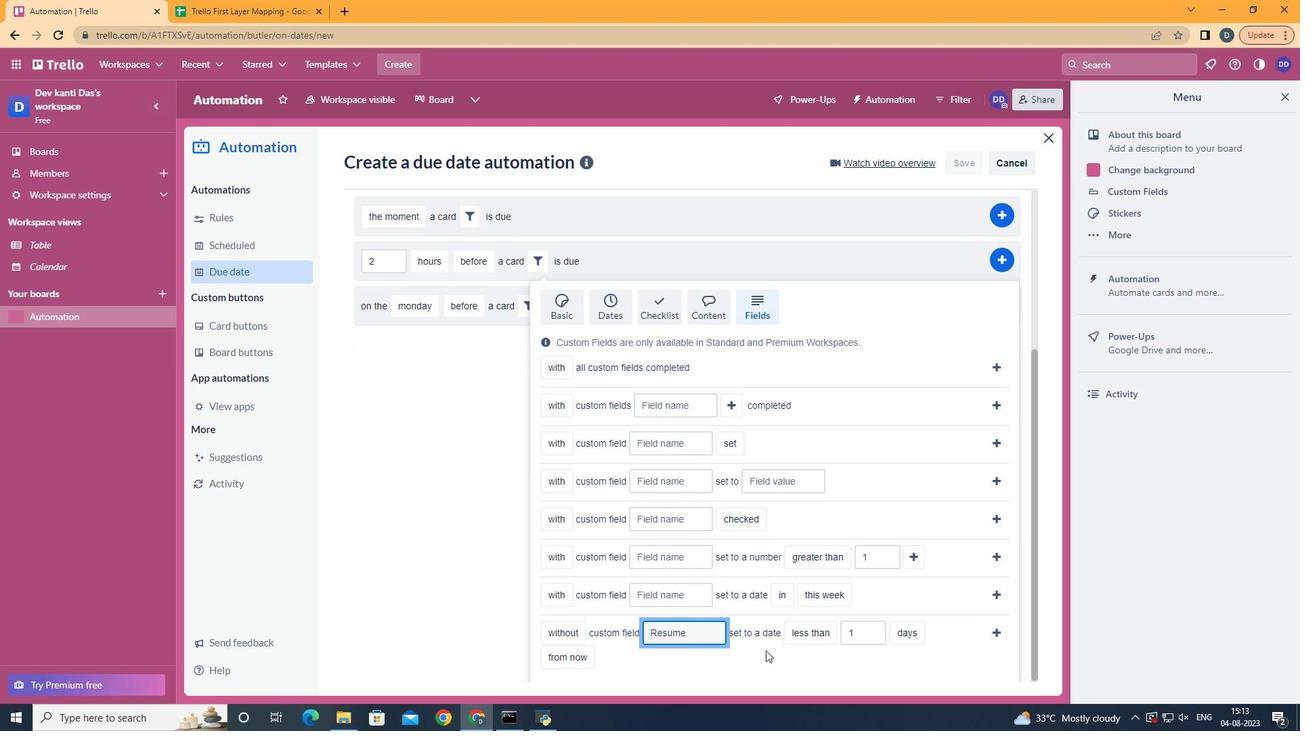 
Action: Mouse scrolled (671, 650) with delta (0, 0)
Screenshot: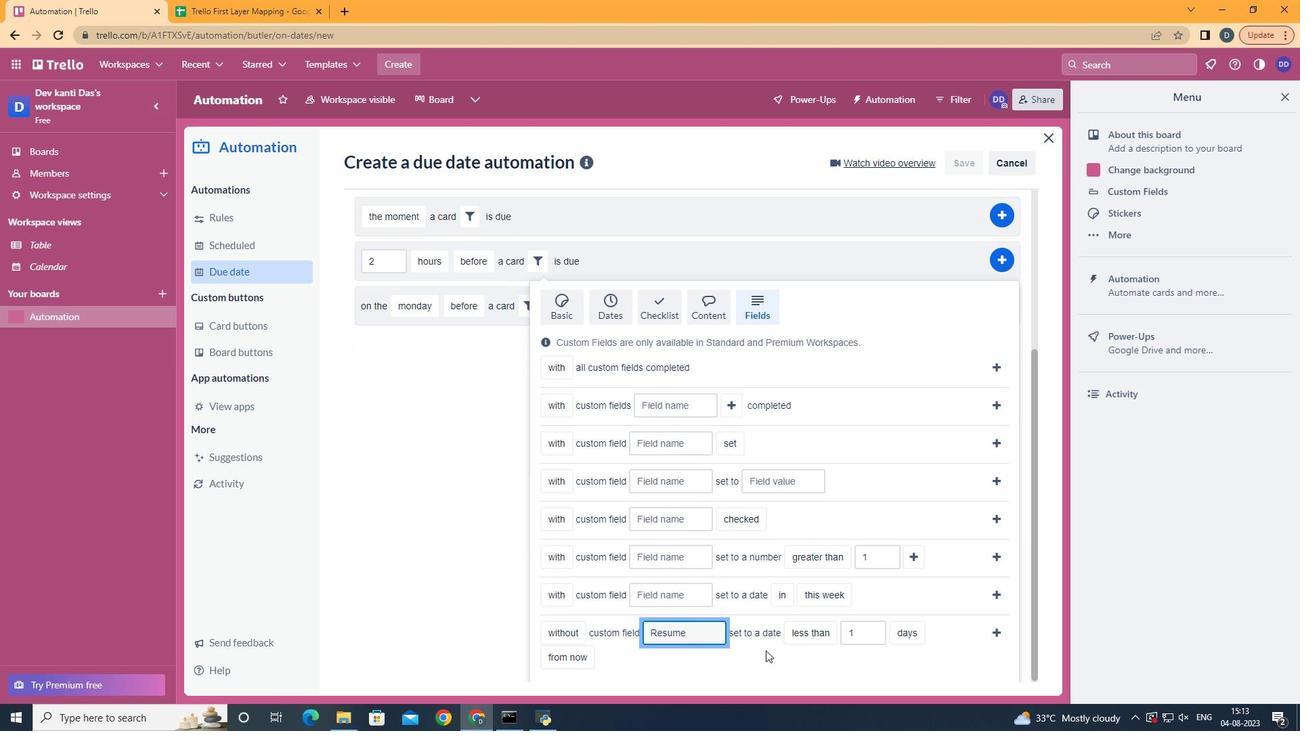 
Action: Mouse scrolled (671, 650) with delta (0, 0)
Screenshot: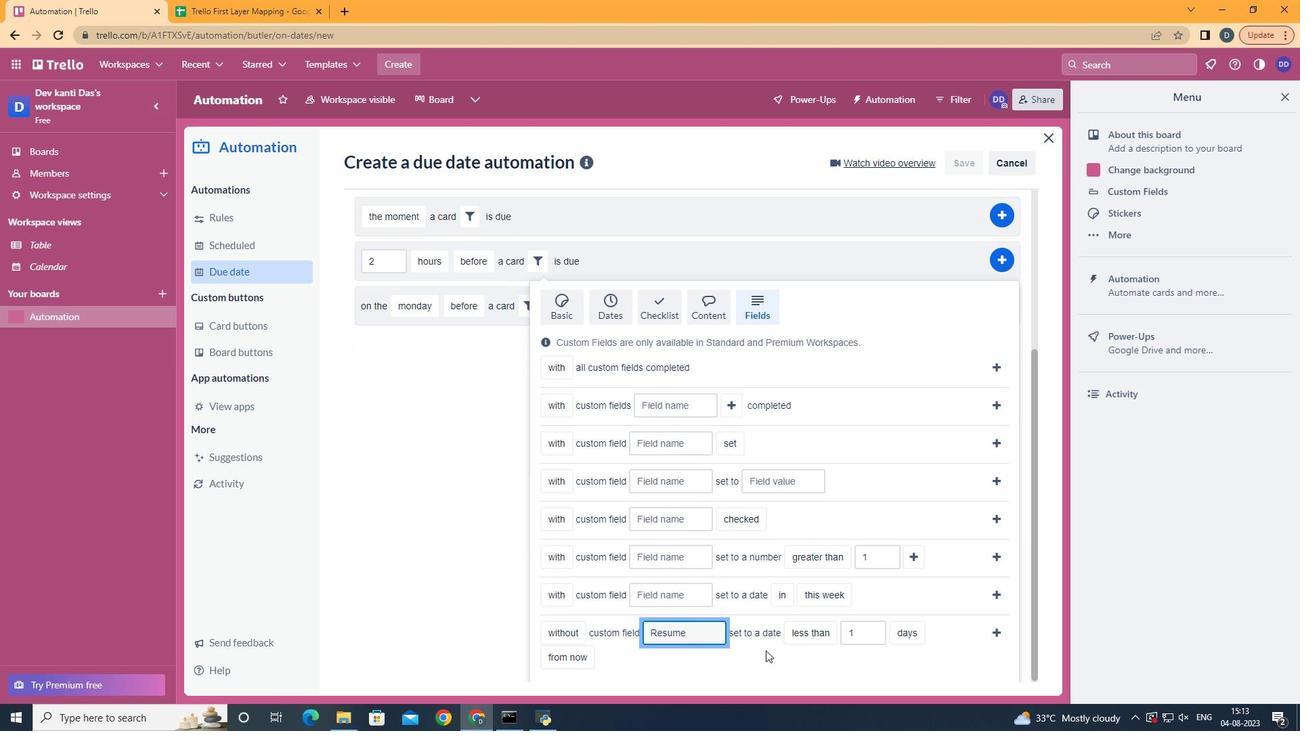 
Action: Mouse moved to (817, 602)
Screenshot: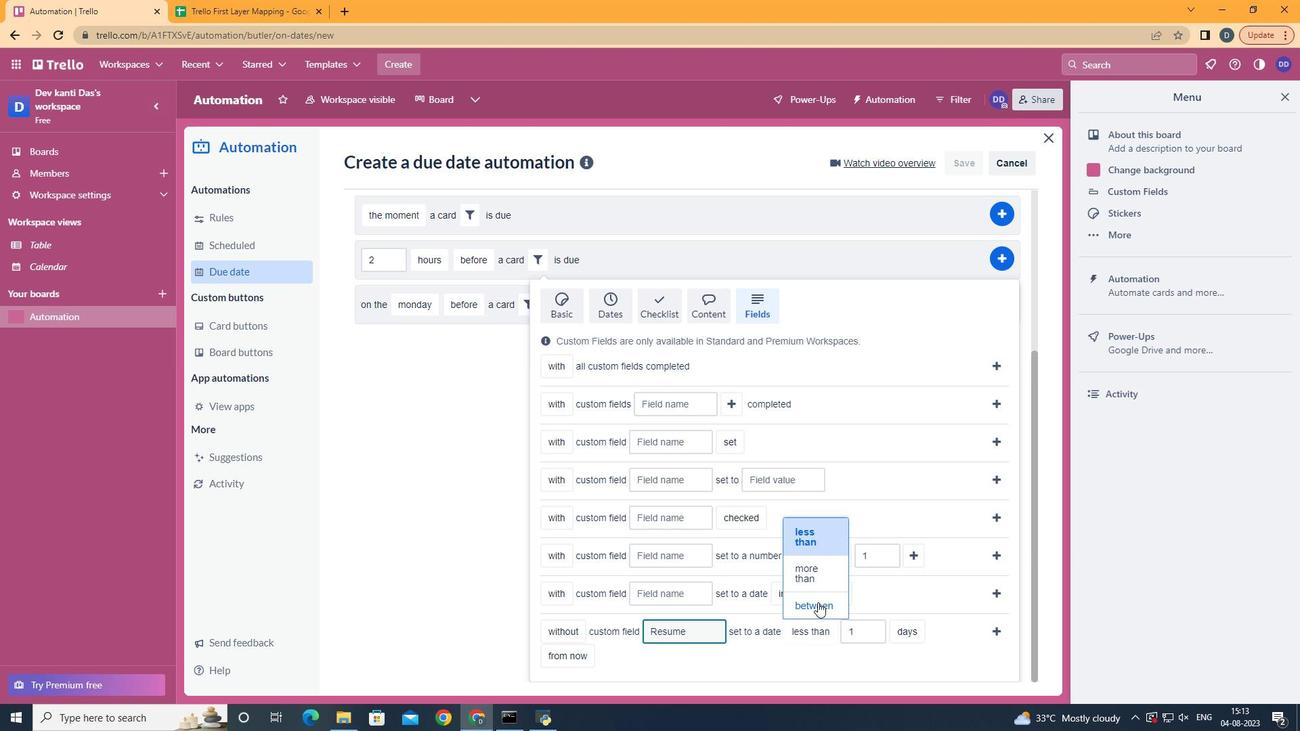 
Action: Mouse pressed left at (817, 602)
Screenshot: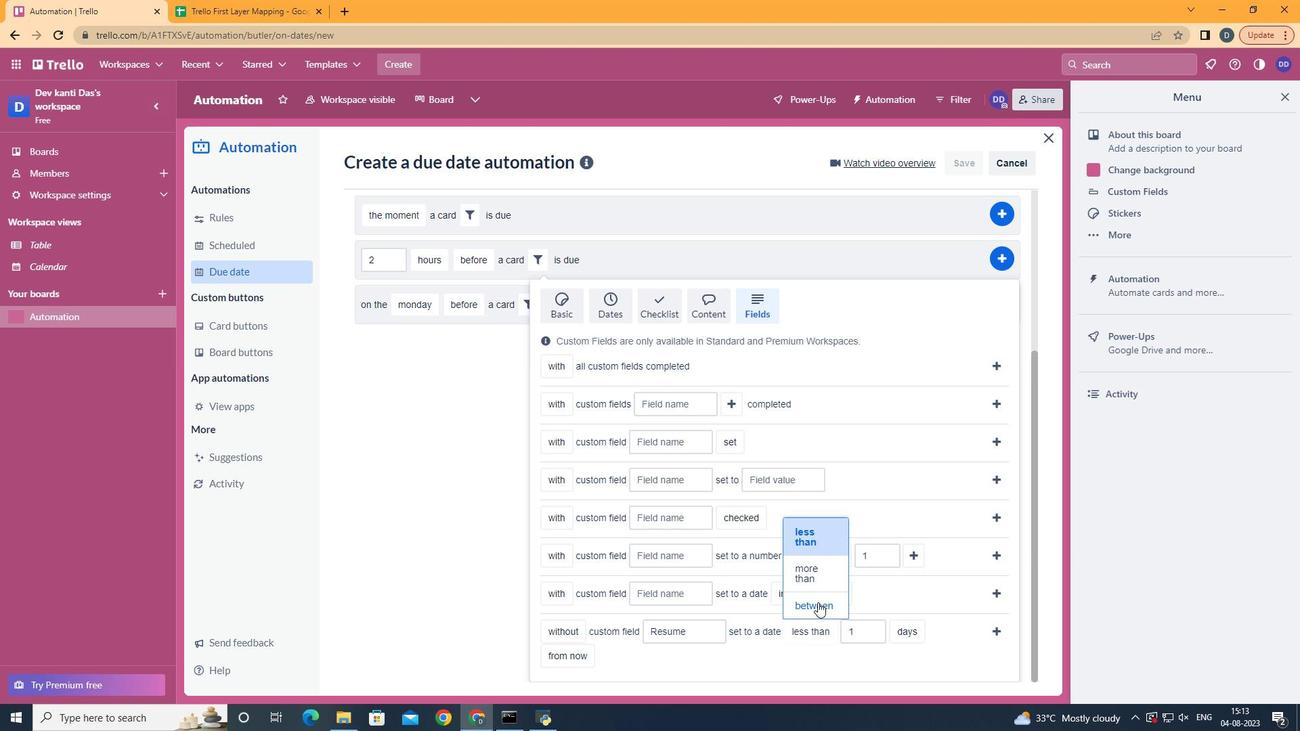 
Action: Mouse moved to (589, 627)
Screenshot: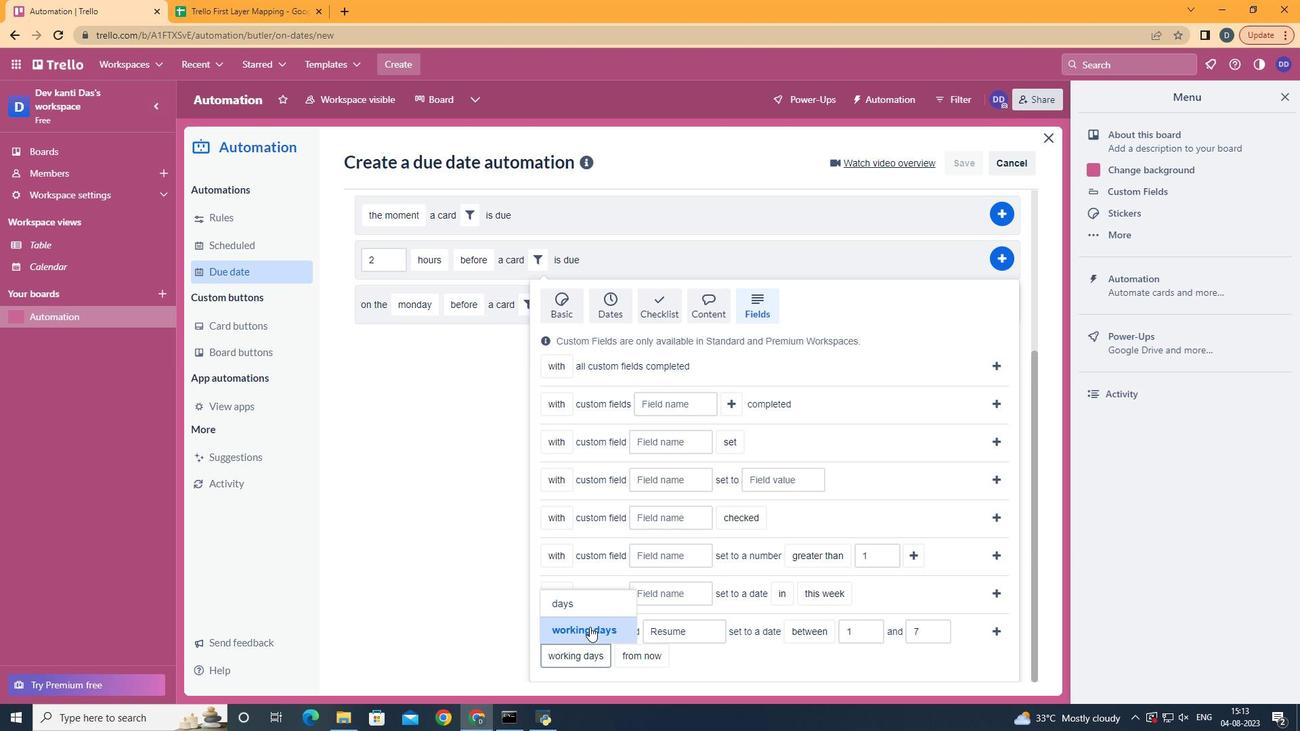 
Action: Mouse pressed left at (589, 627)
Screenshot: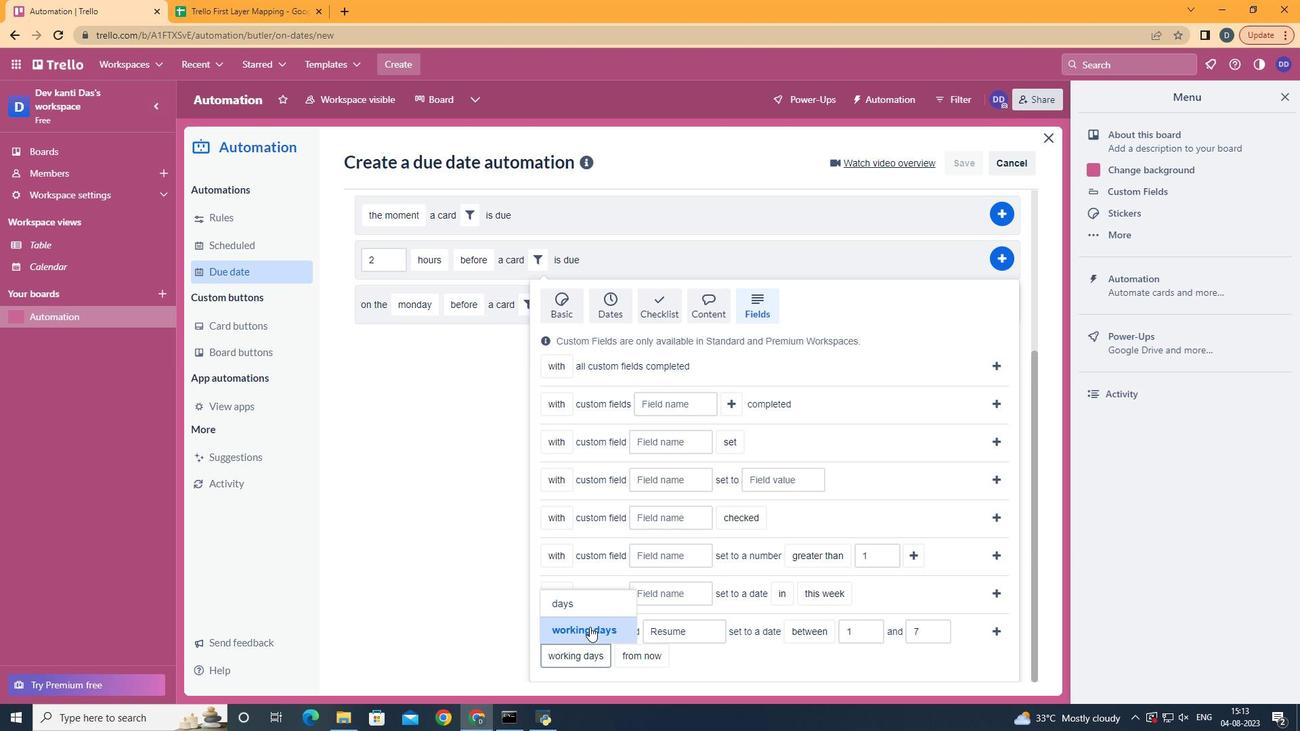 
Action: Mouse moved to (649, 633)
Screenshot: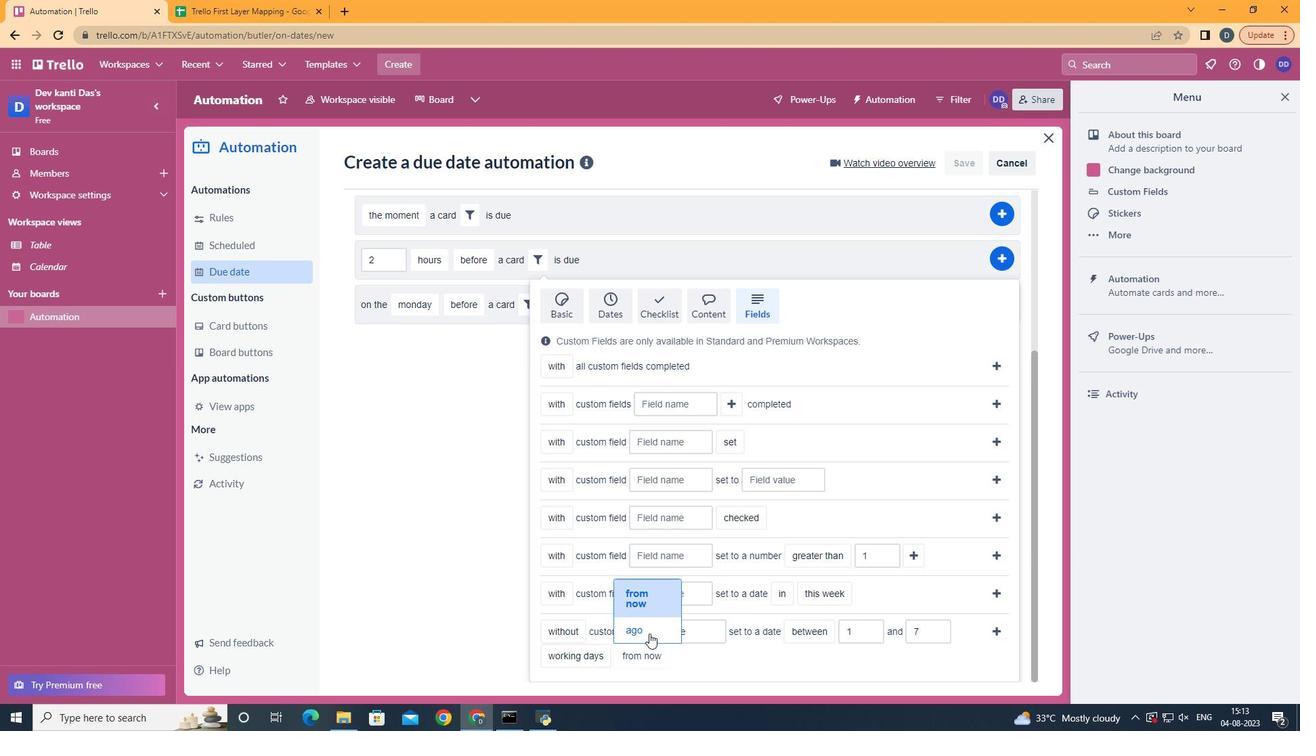 
Action: Mouse pressed left at (649, 633)
Screenshot: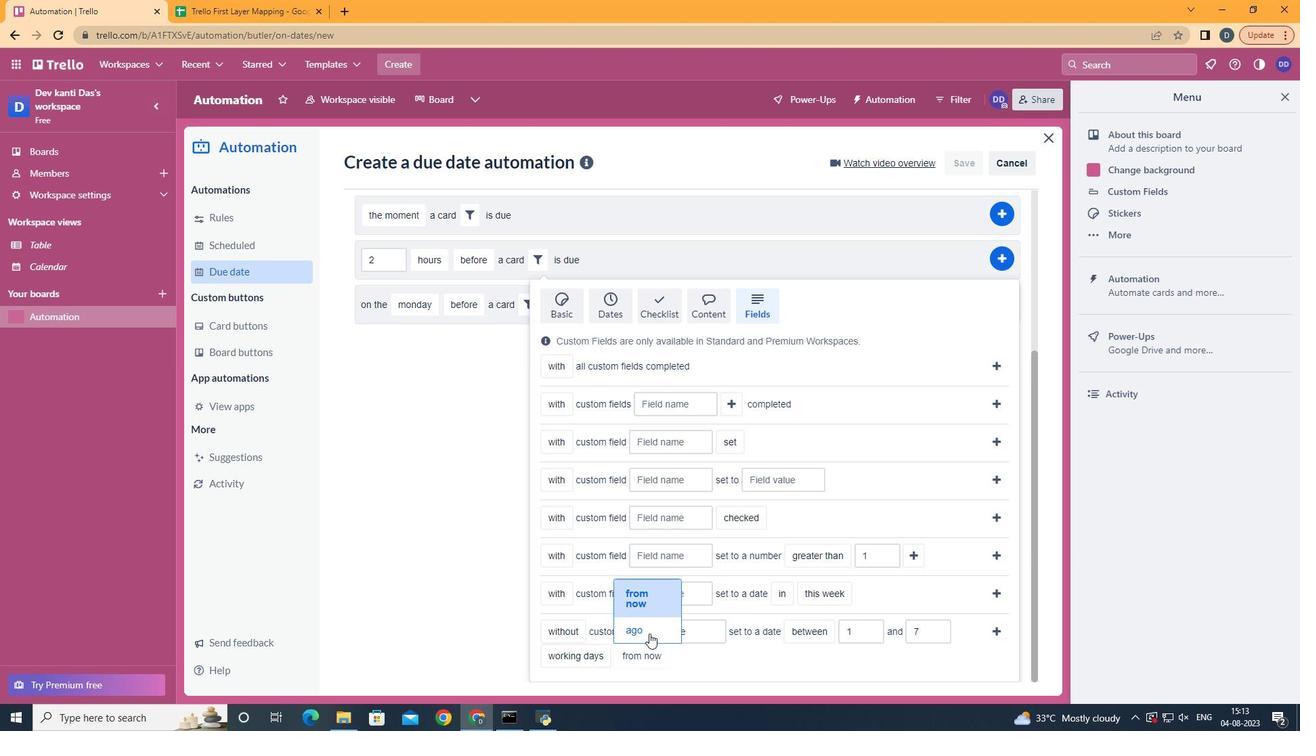
Action: Mouse moved to (994, 632)
Screenshot: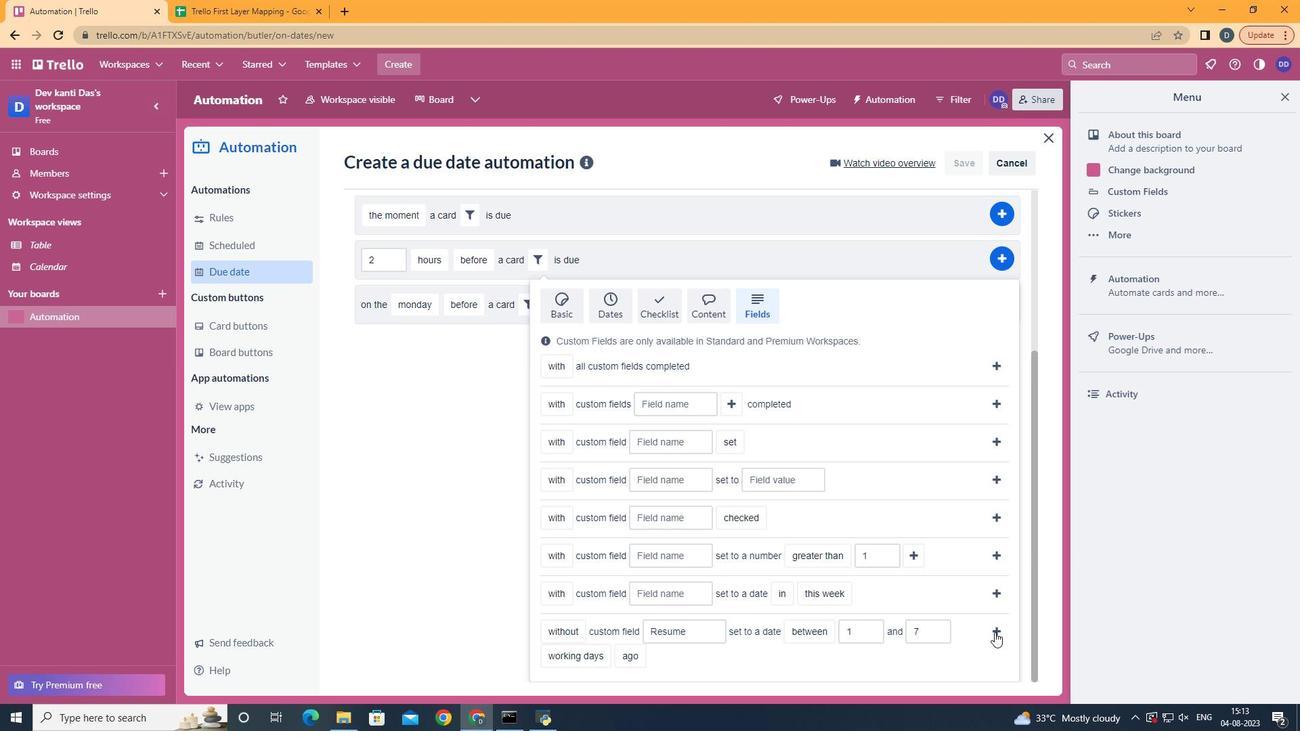 
Action: Mouse pressed left at (994, 632)
Screenshot: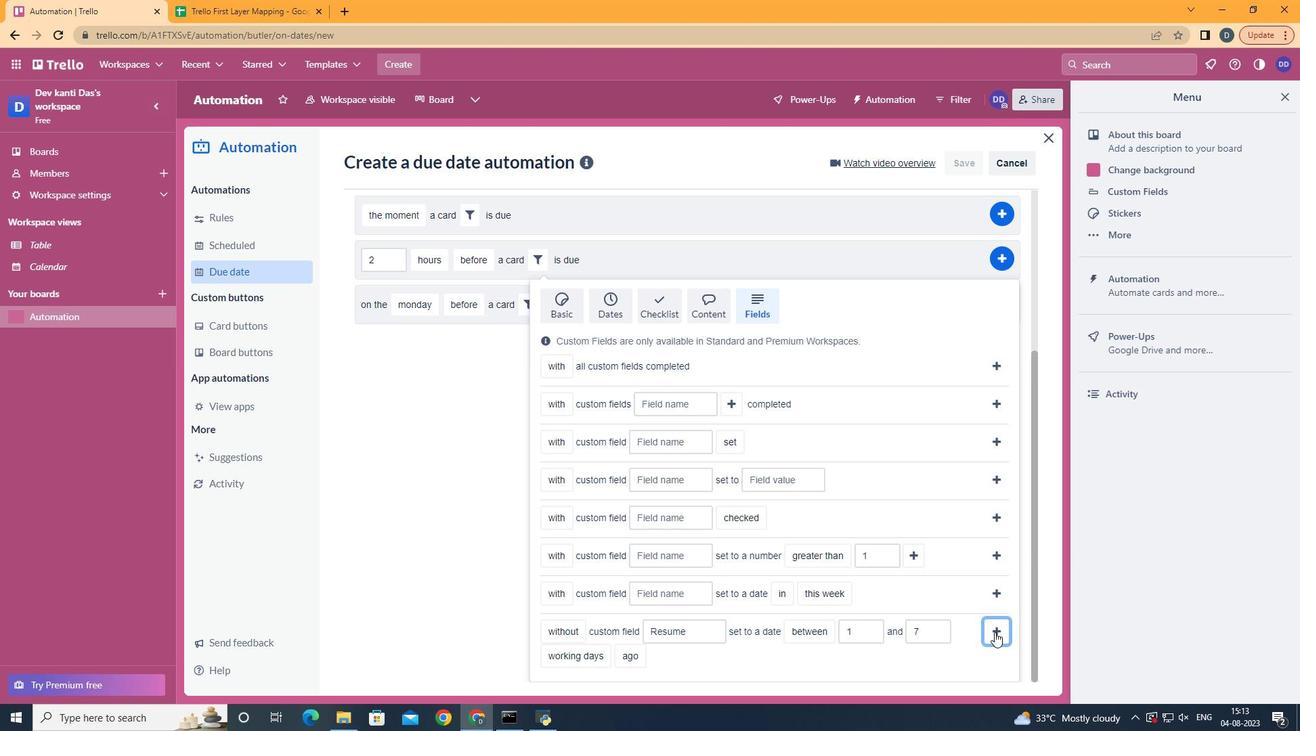 
Action: Mouse moved to (1017, 484)
Screenshot: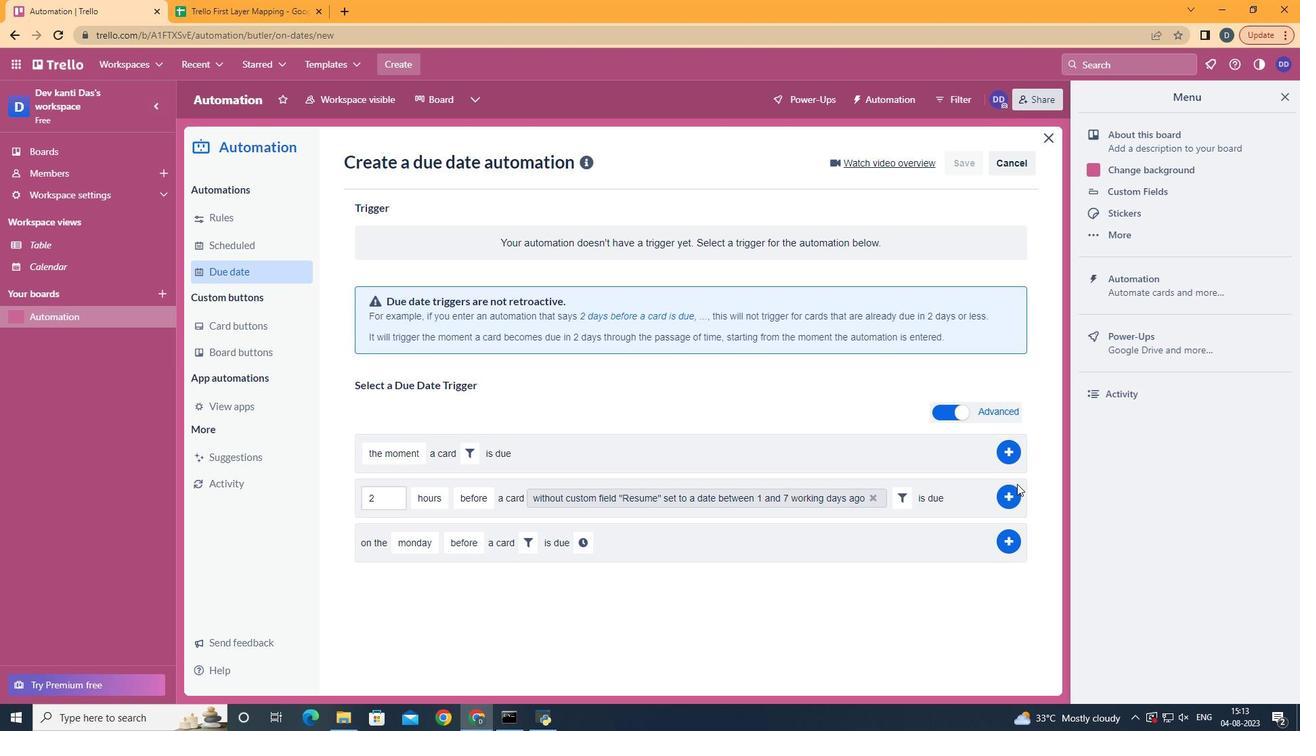 
Action: Mouse pressed left at (1017, 484)
Screenshot: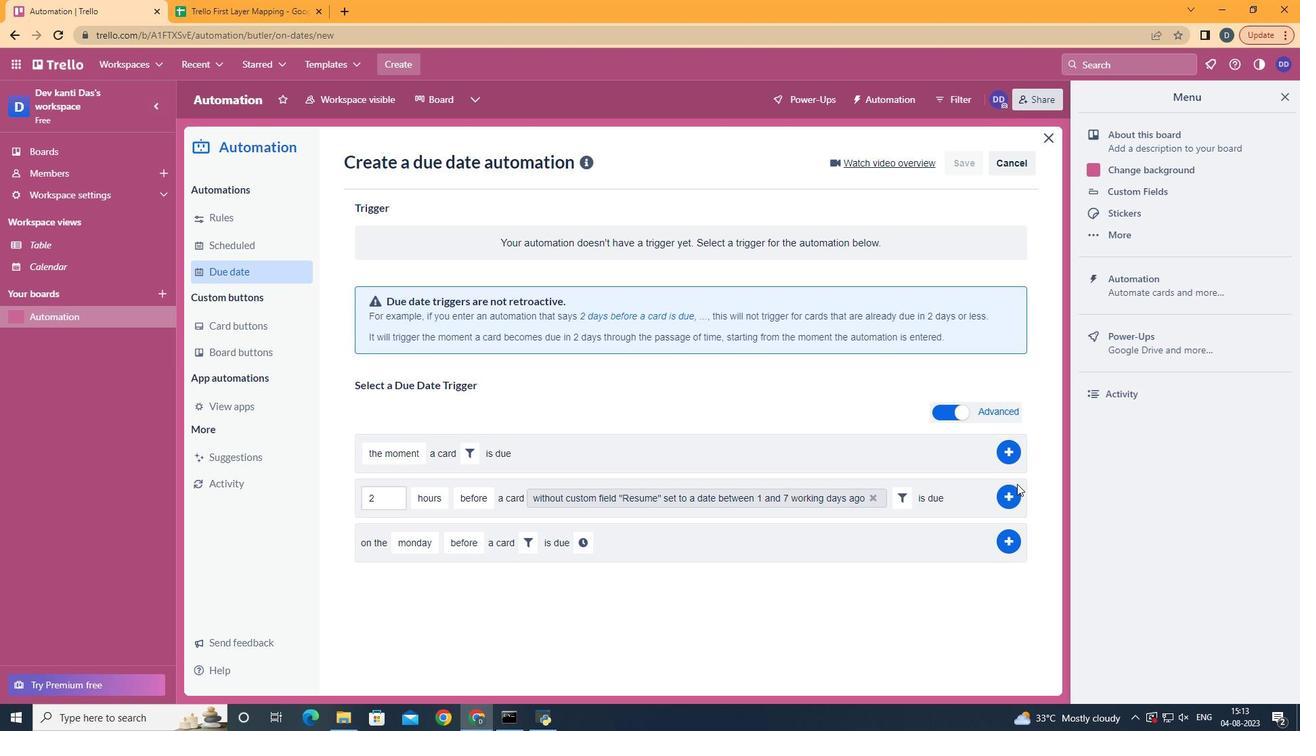 
Action: Mouse moved to (1010, 492)
Screenshot: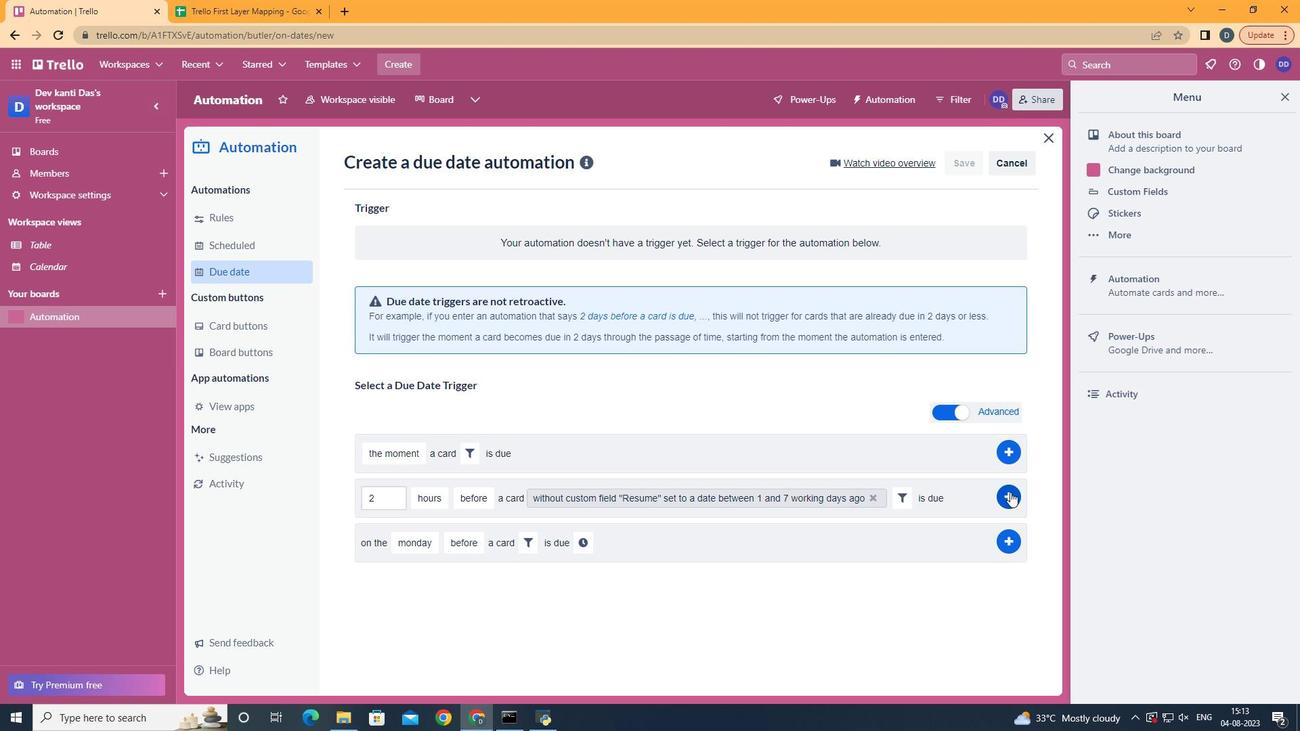 
Action: Mouse pressed left at (1010, 492)
Screenshot: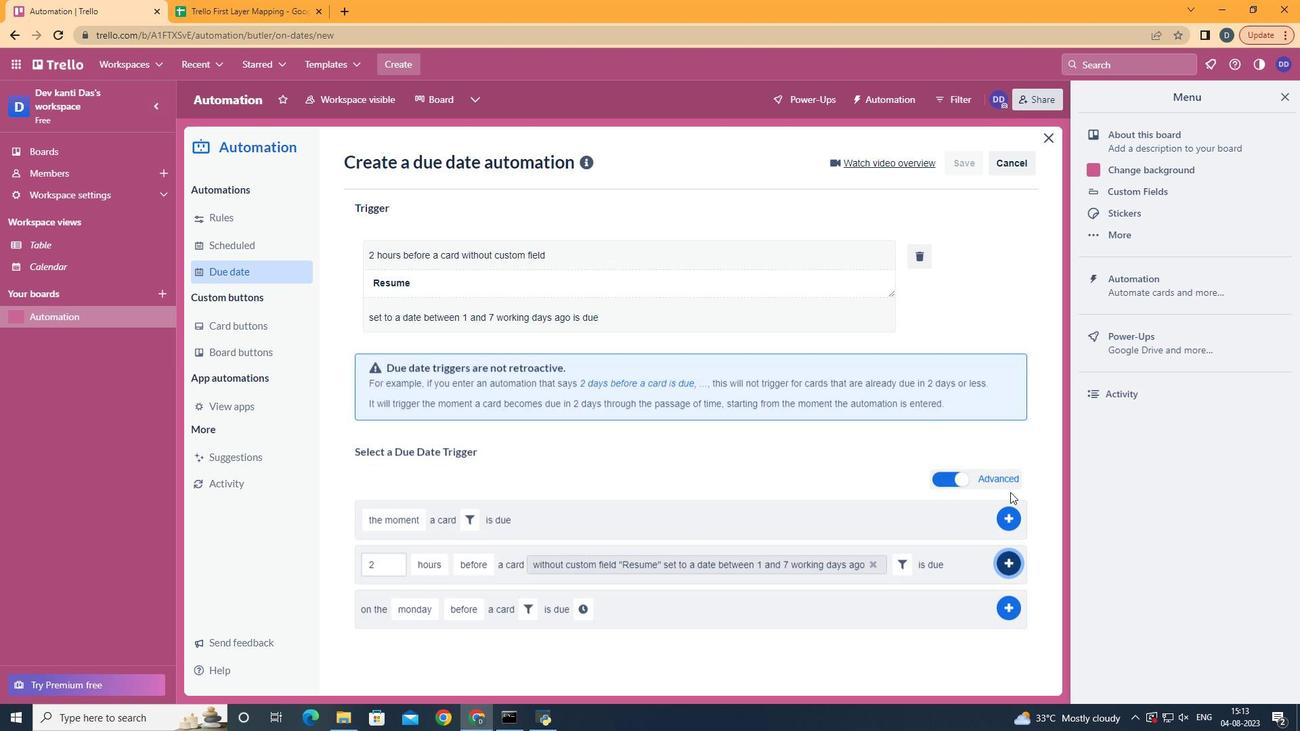 
Action: Mouse moved to (486, 232)
Screenshot: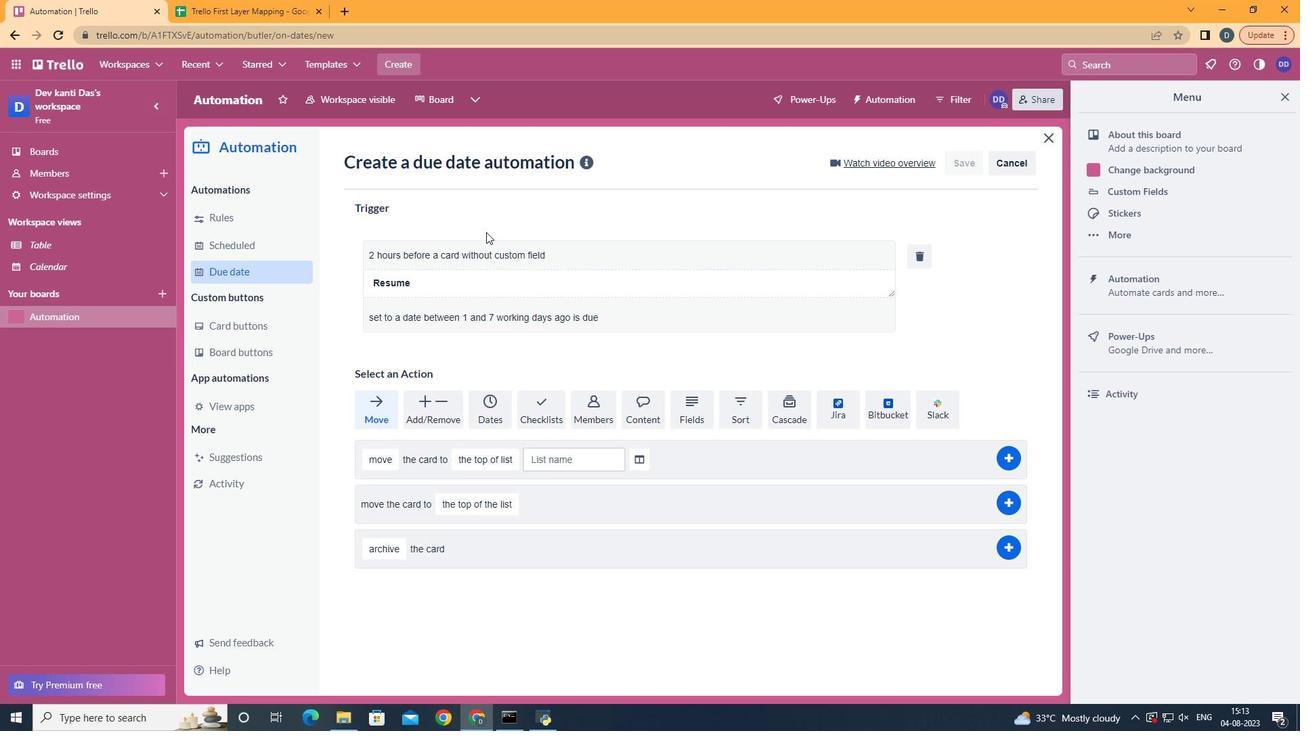 
